 Task: Create a due date automation trigger when advanced on, on the wednesday after a card is due add fields with custom field "Resume" set to a date between 1 and 7 working days from now at 11:00 AM.
Action: Mouse moved to (955, 233)
Screenshot: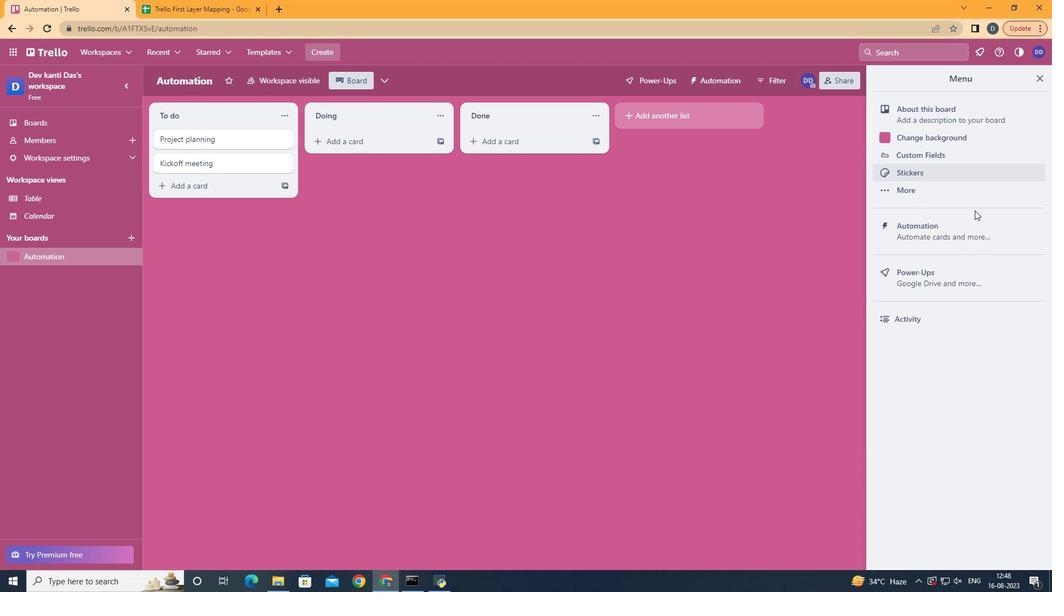 
Action: Mouse pressed left at (955, 233)
Screenshot: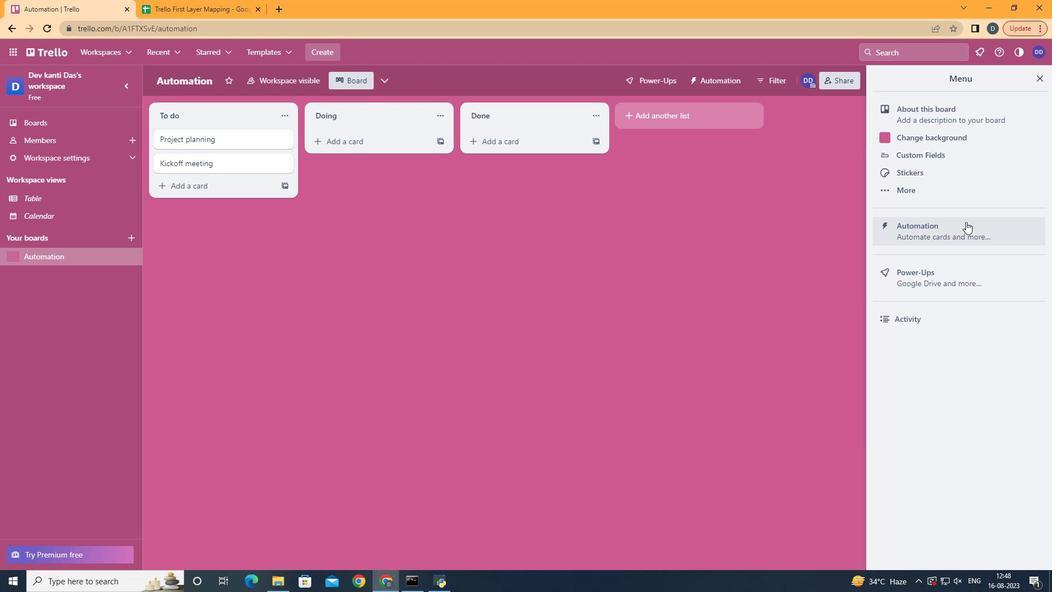 
Action: Mouse moved to (891, 309)
Screenshot: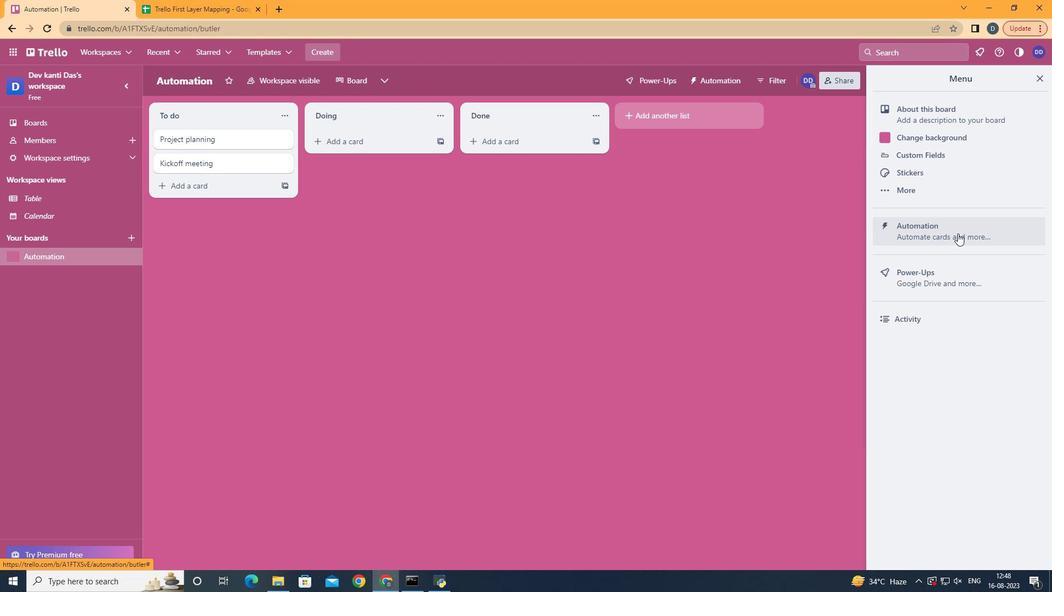 
Action: Mouse pressed left at (891, 309)
Screenshot: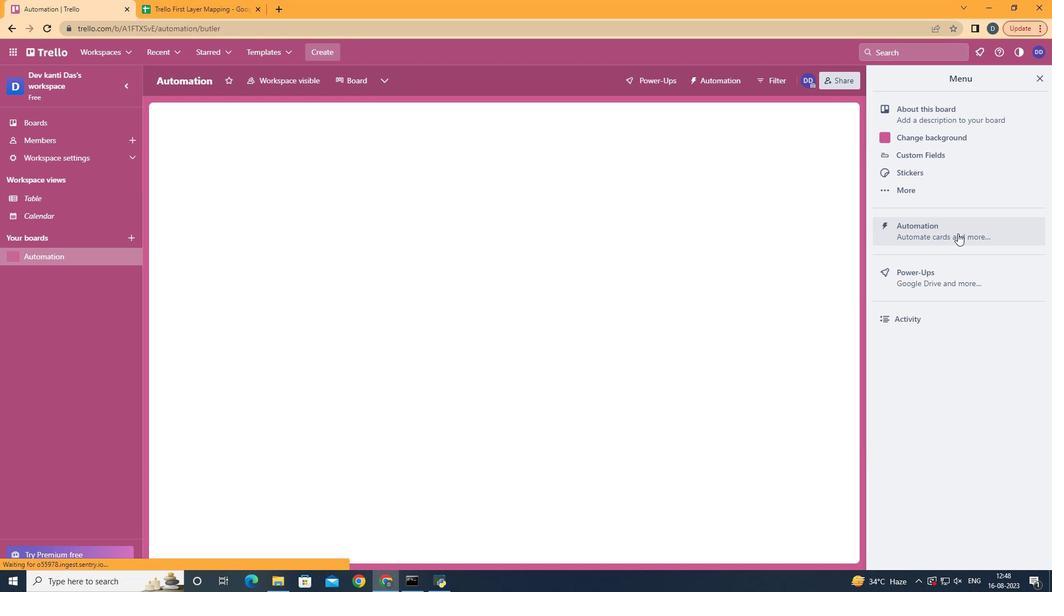 
Action: Mouse moved to (241, 306)
Screenshot: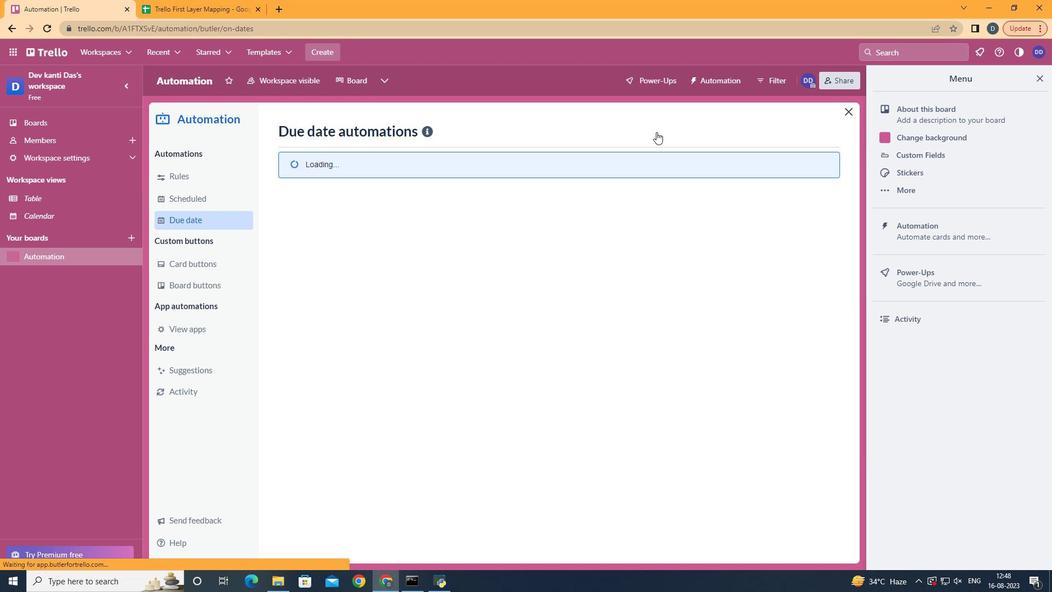 
Action: Mouse pressed left at (241, 306)
Screenshot: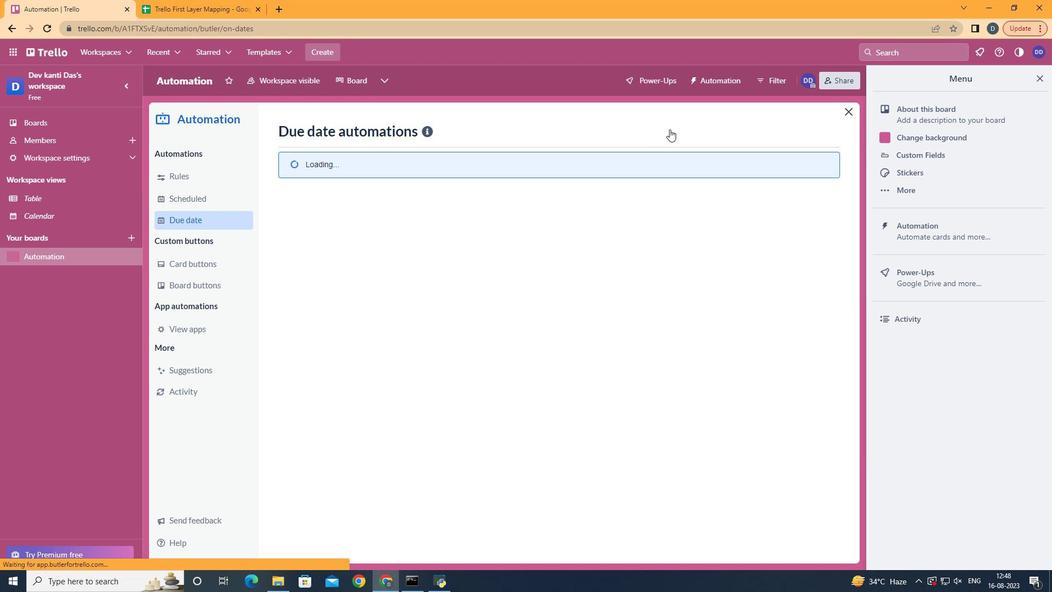 
Action: Mouse moved to (723, 259)
Screenshot: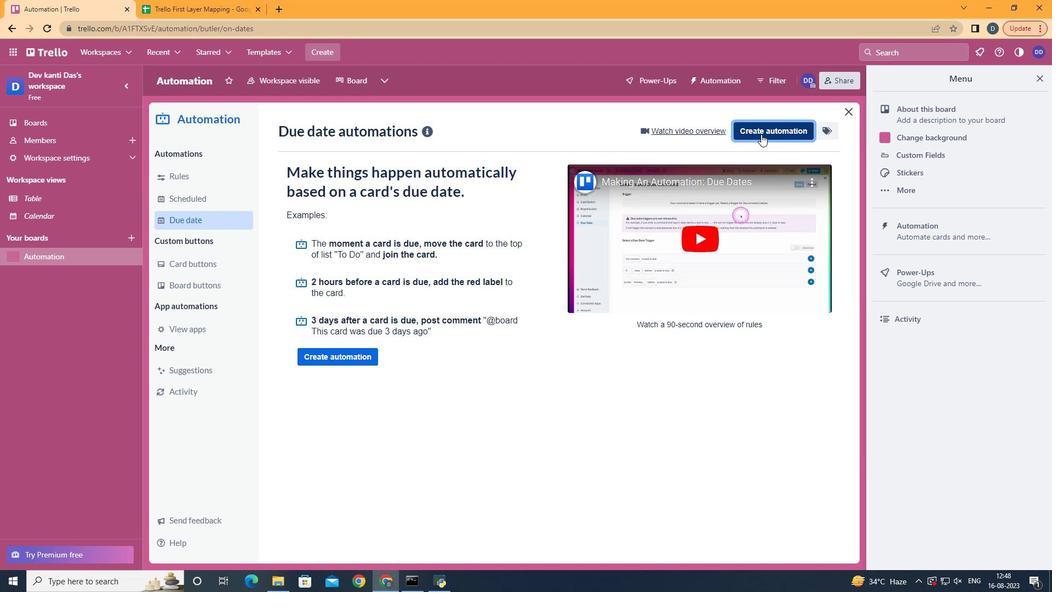 
Action: Mouse pressed left at (723, 259)
Screenshot: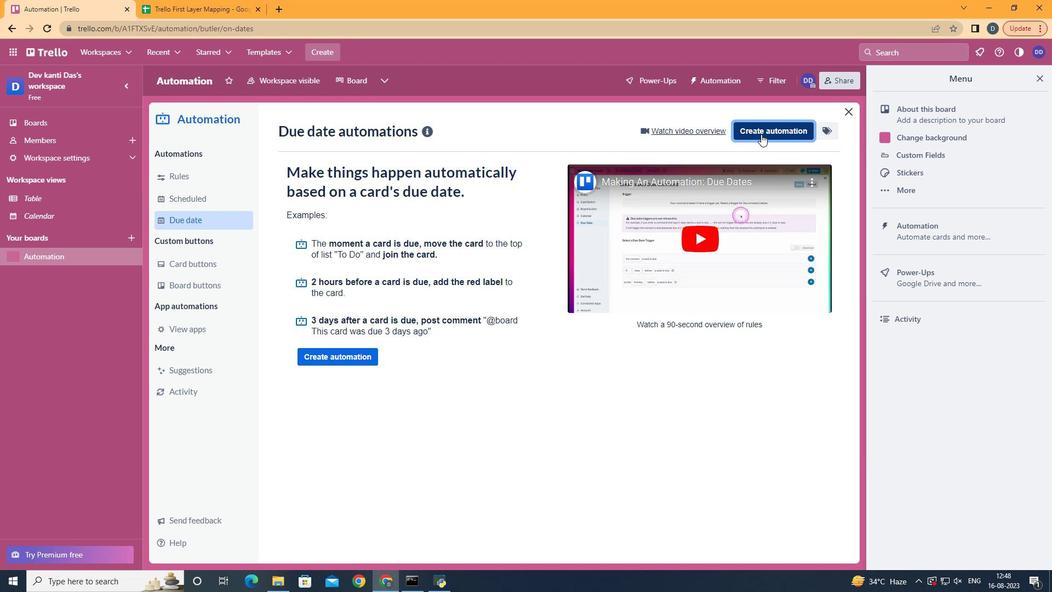 
Action: Mouse moved to (551, 311)
Screenshot: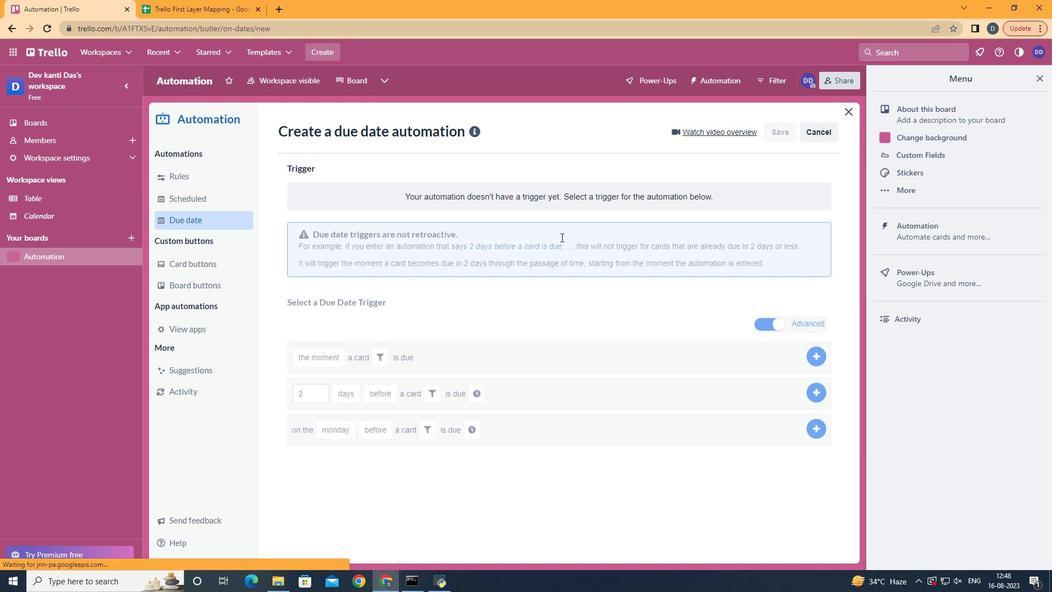 
Action: Mouse pressed left at (551, 311)
Screenshot: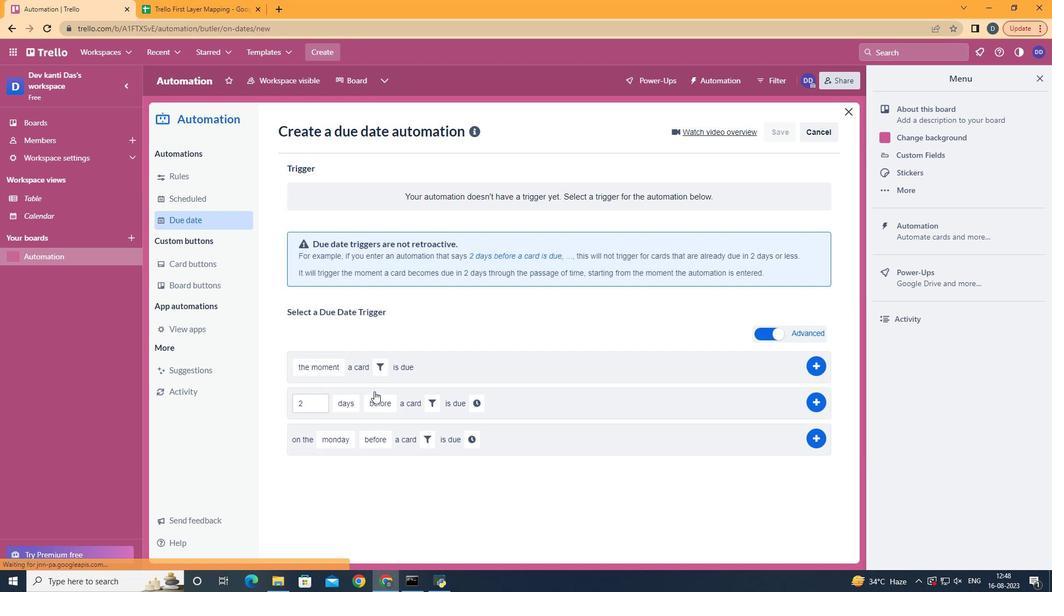 
Action: Mouse moved to (383, 359)
Screenshot: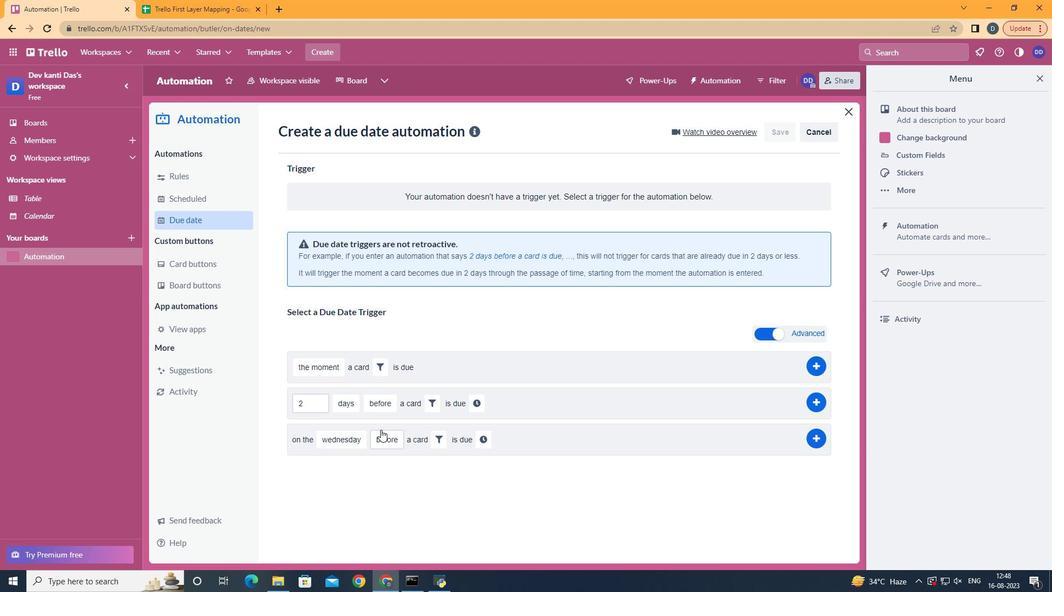 
Action: Mouse pressed left at (383, 359)
Screenshot: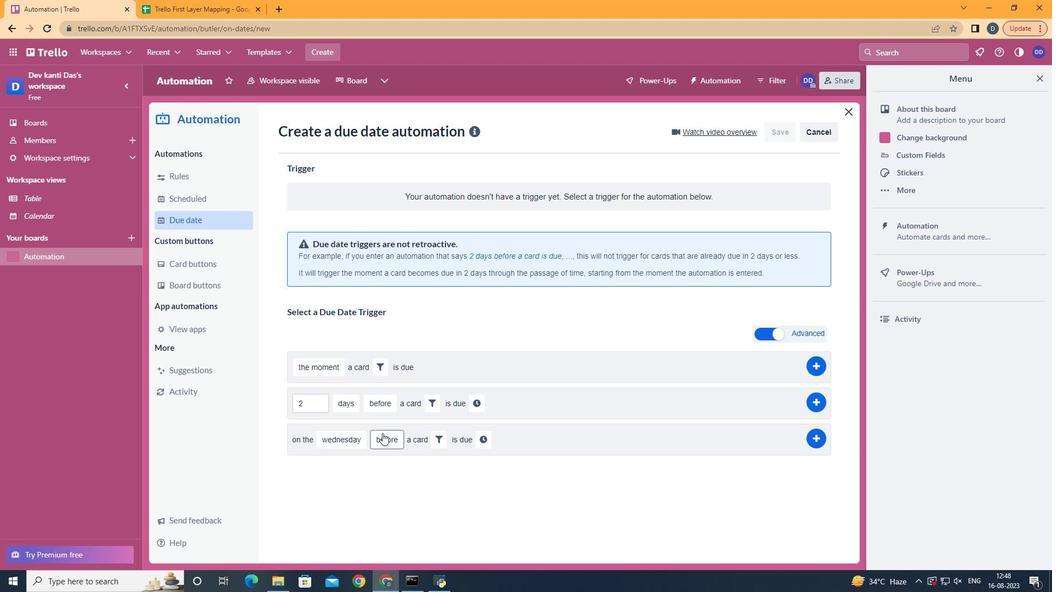 
Action: Mouse moved to (418, 431)
Screenshot: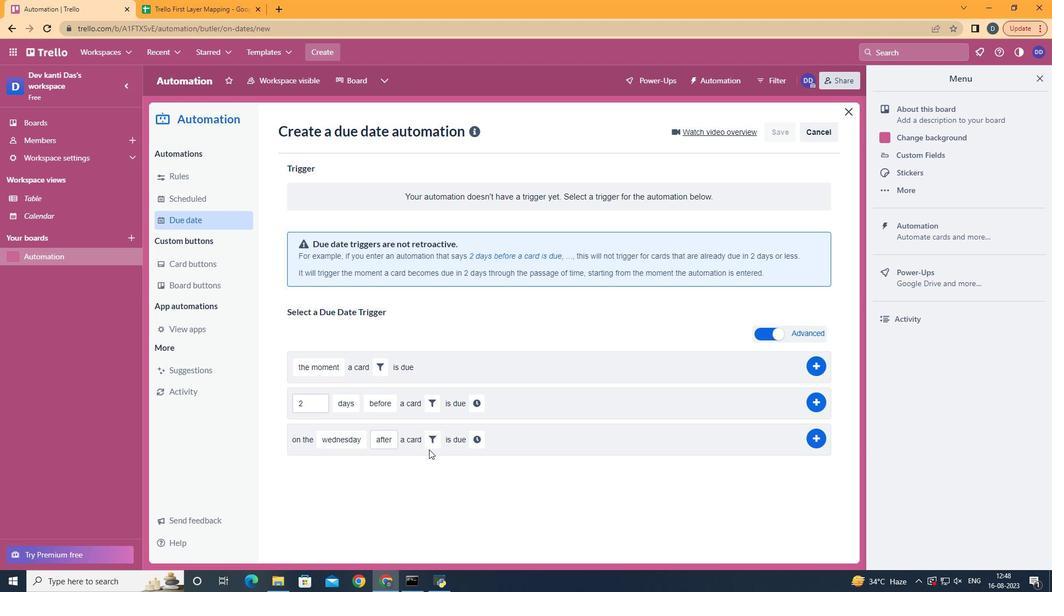 
Action: Mouse pressed left at (418, 431)
Screenshot: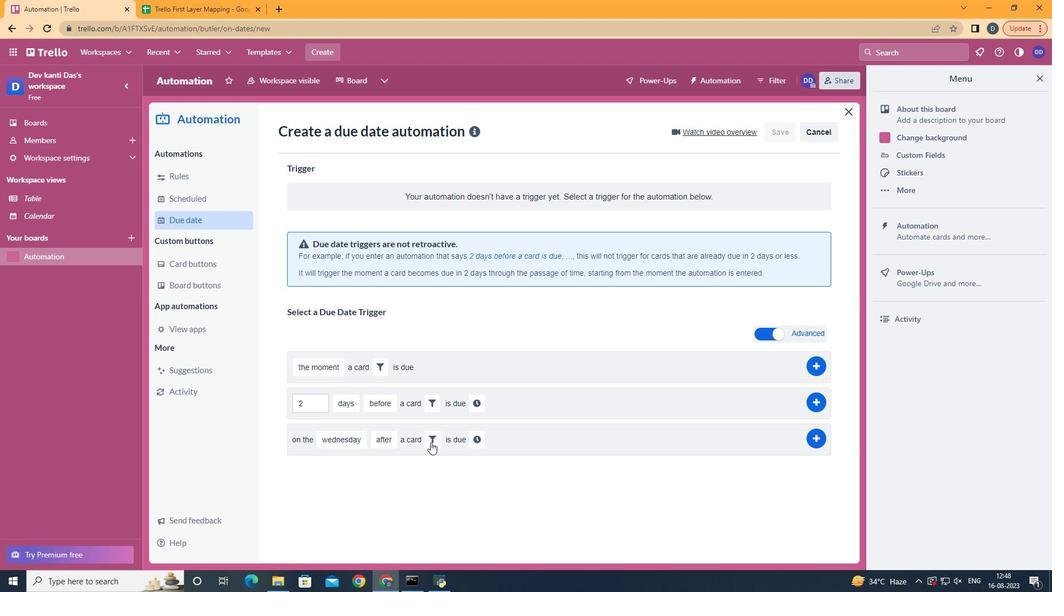 
Action: Mouse moved to (441, 412)
Screenshot: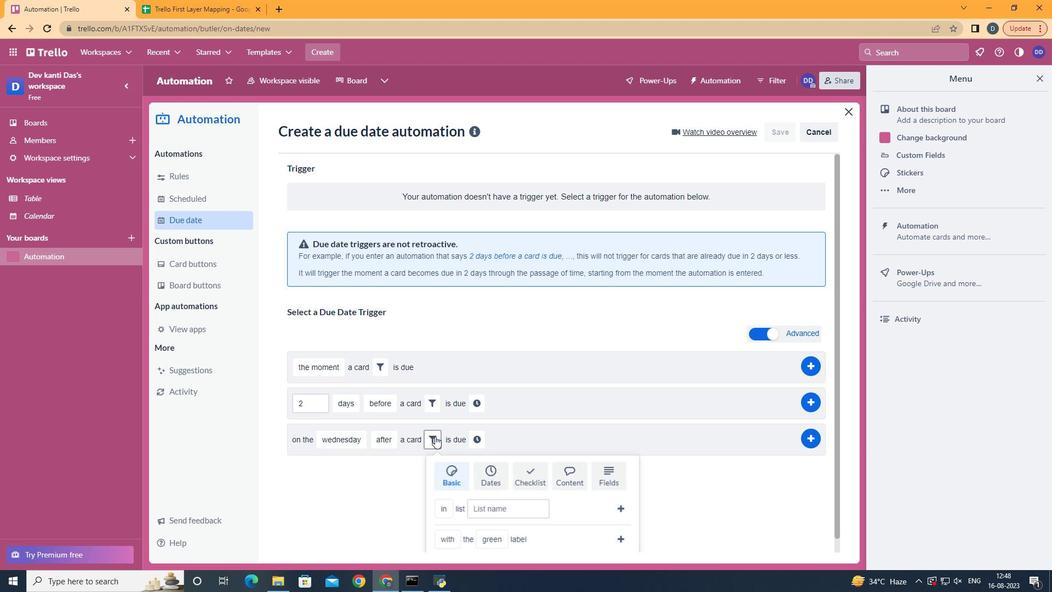 
Action: Mouse pressed left at (441, 412)
Screenshot: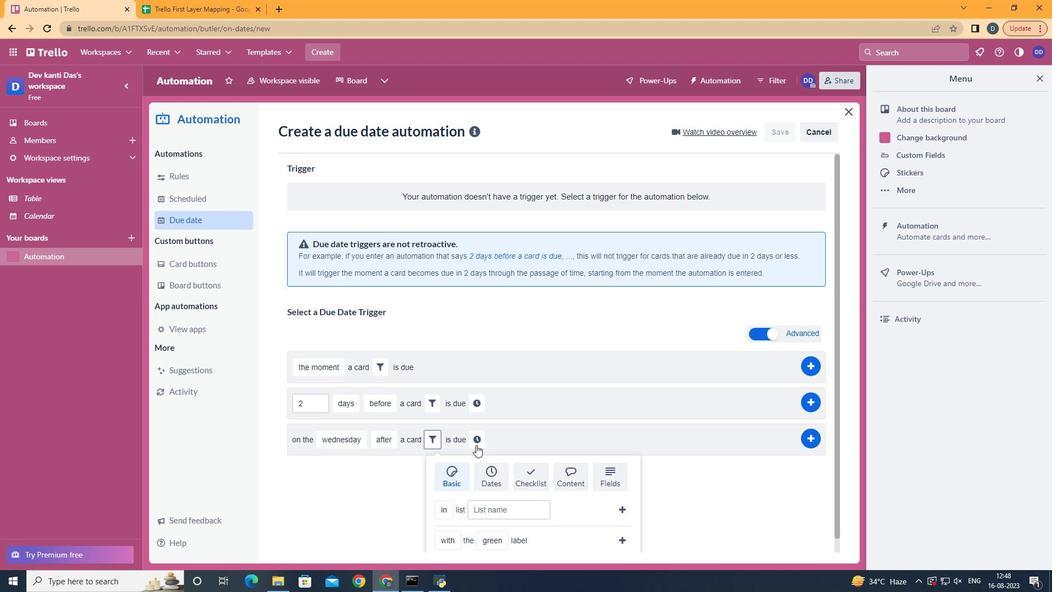 
Action: Mouse moved to (590, 429)
Screenshot: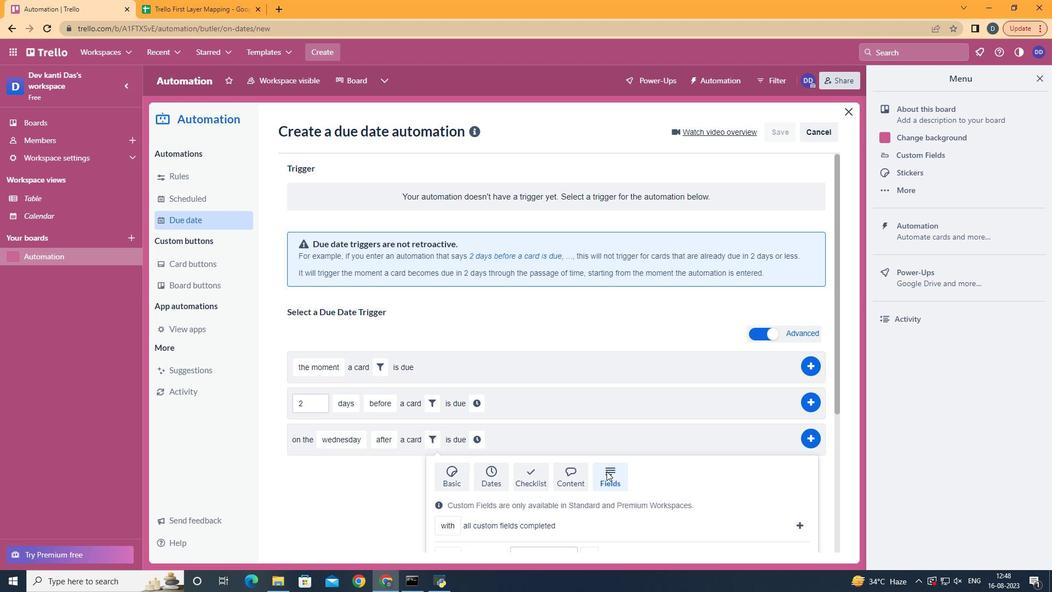 
Action: Mouse pressed left at (590, 429)
Screenshot: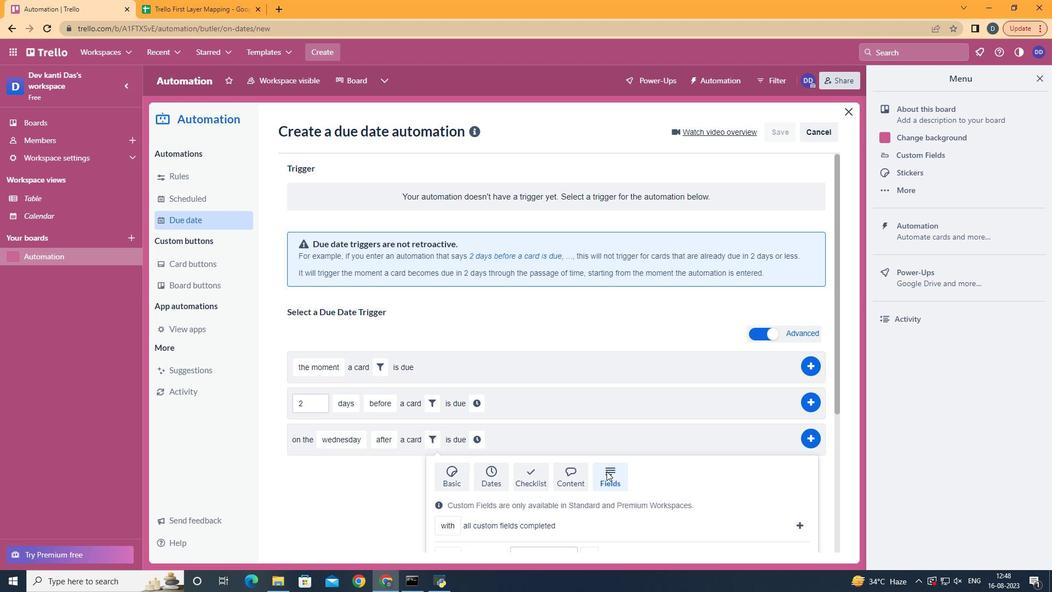 
Action: Mouse scrolled (590, 429) with delta (0, 0)
Screenshot: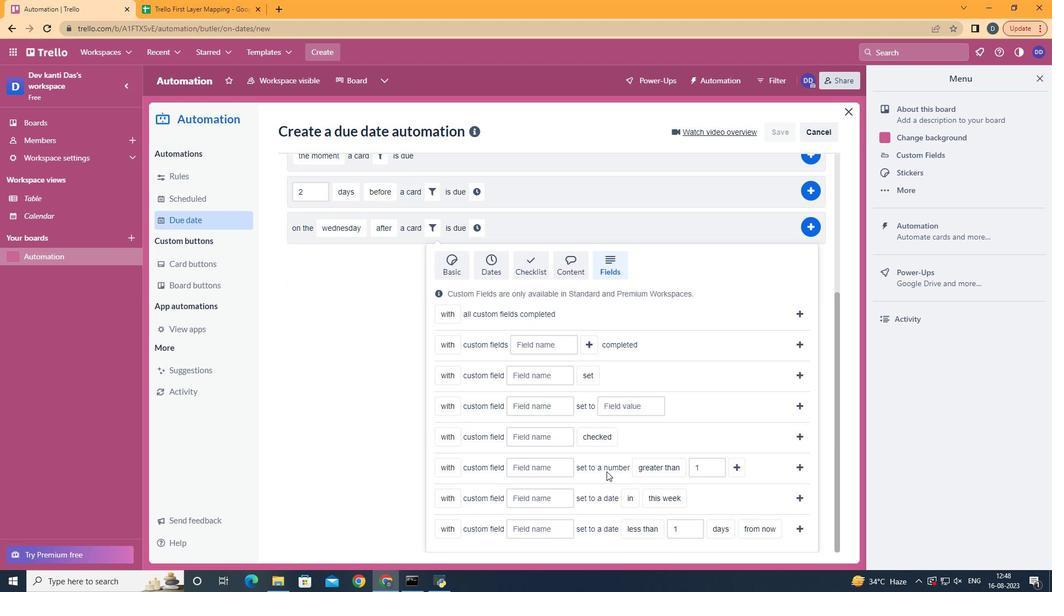 
Action: Mouse scrolled (590, 429) with delta (0, 0)
Screenshot: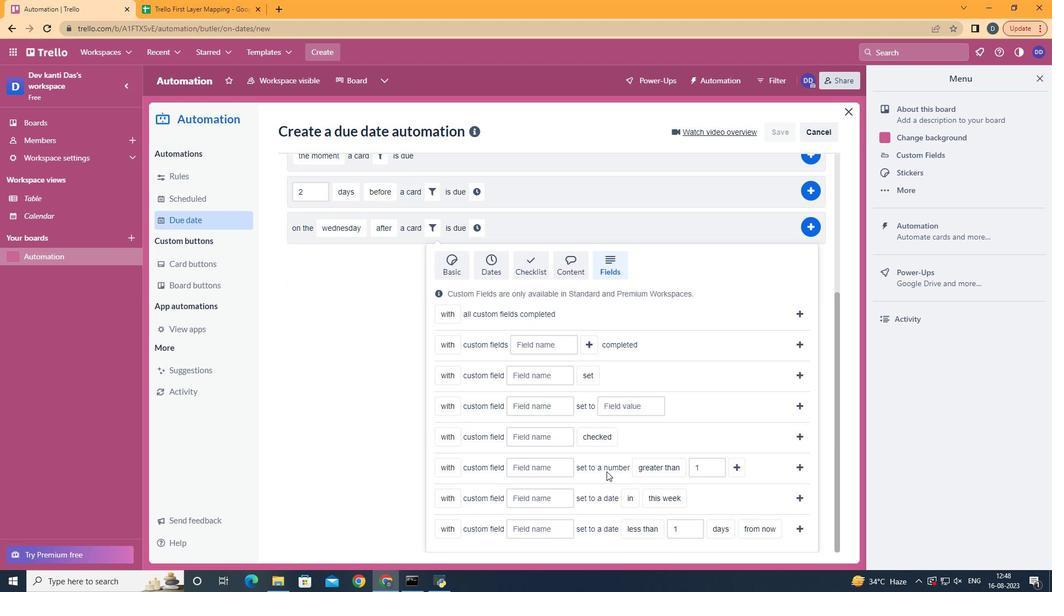 
Action: Mouse scrolled (590, 429) with delta (0, 0)
Screenshot: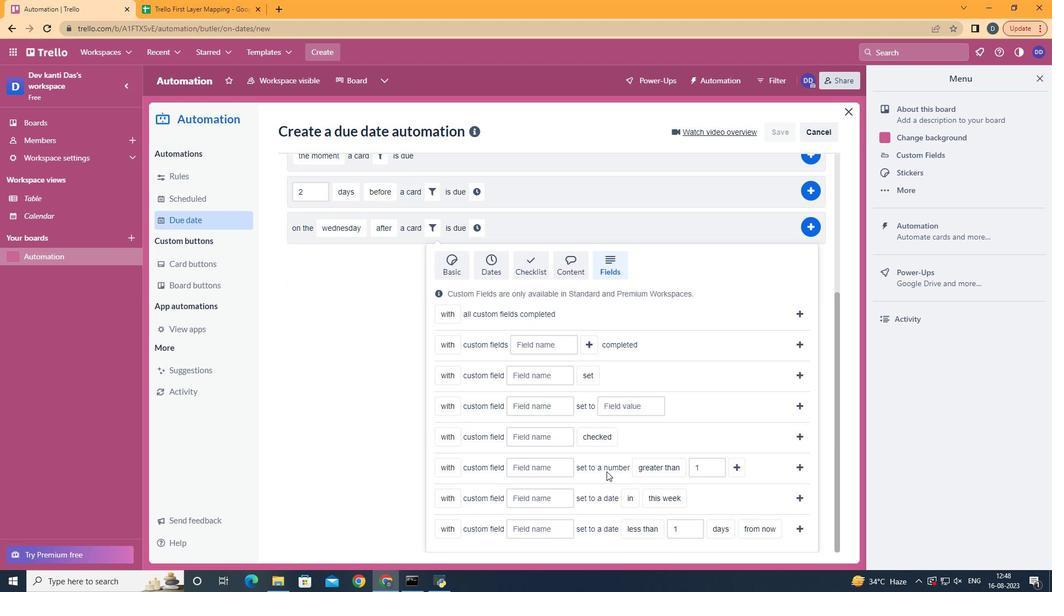 
Action: Mouse scrolled (590, 429) with delta (0, 0)
Screenshot: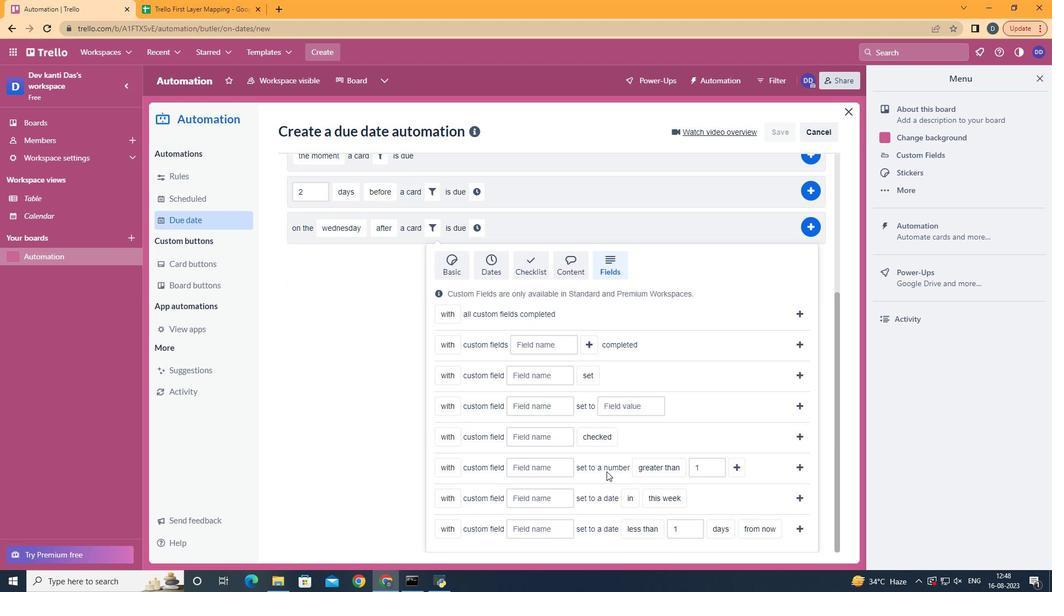 
Action: Mouse scrolled (590, 429) with delta (0, 0)
Screenshot: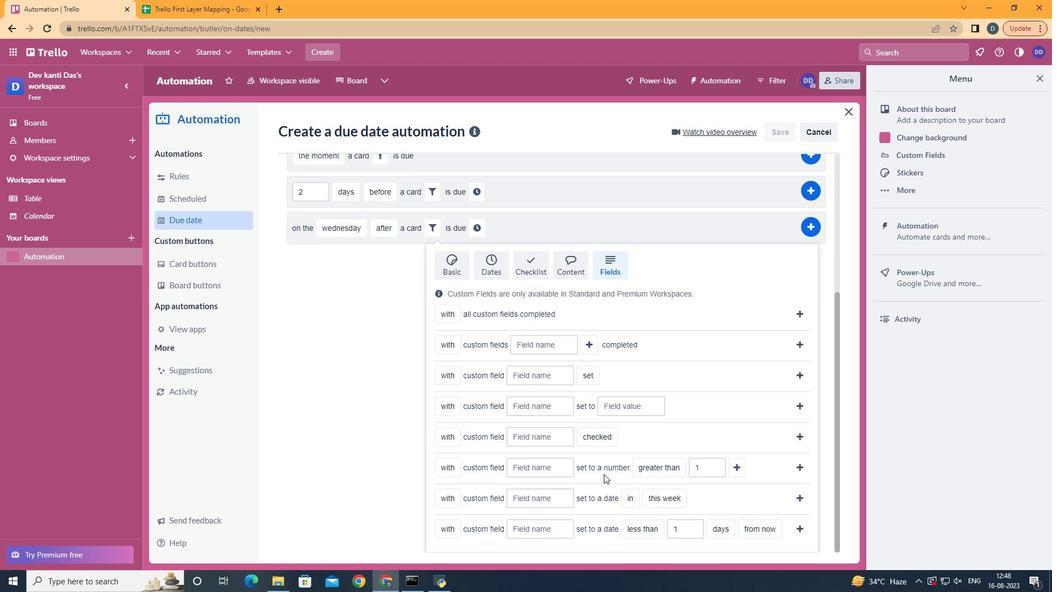 
Action: Mouse scrolled (590, 429) with delta (0, 0)
Screenshot: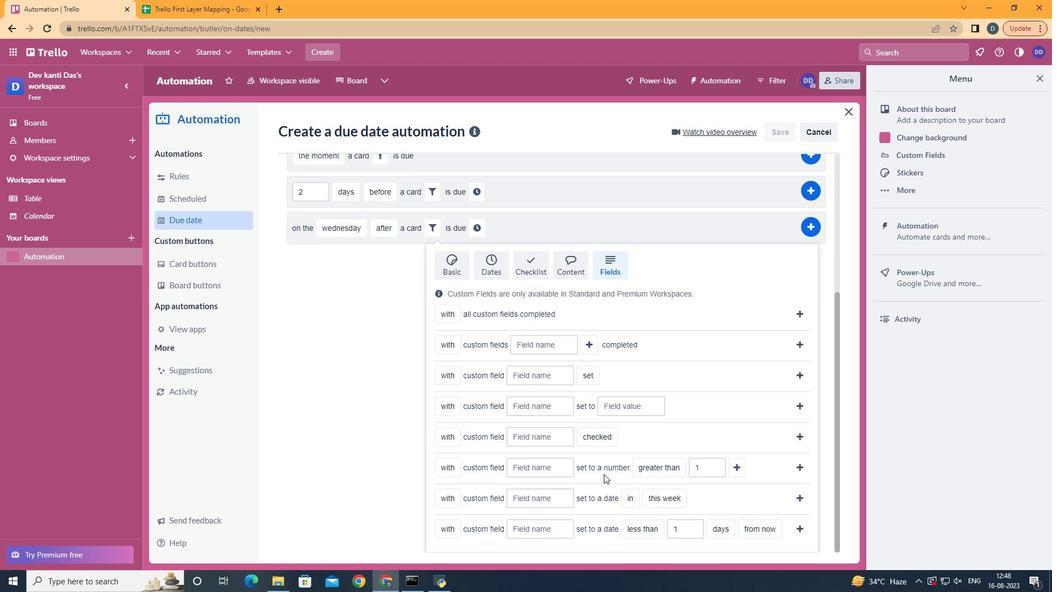 
Action: Mouse moved to (555, 457)
Screenshot: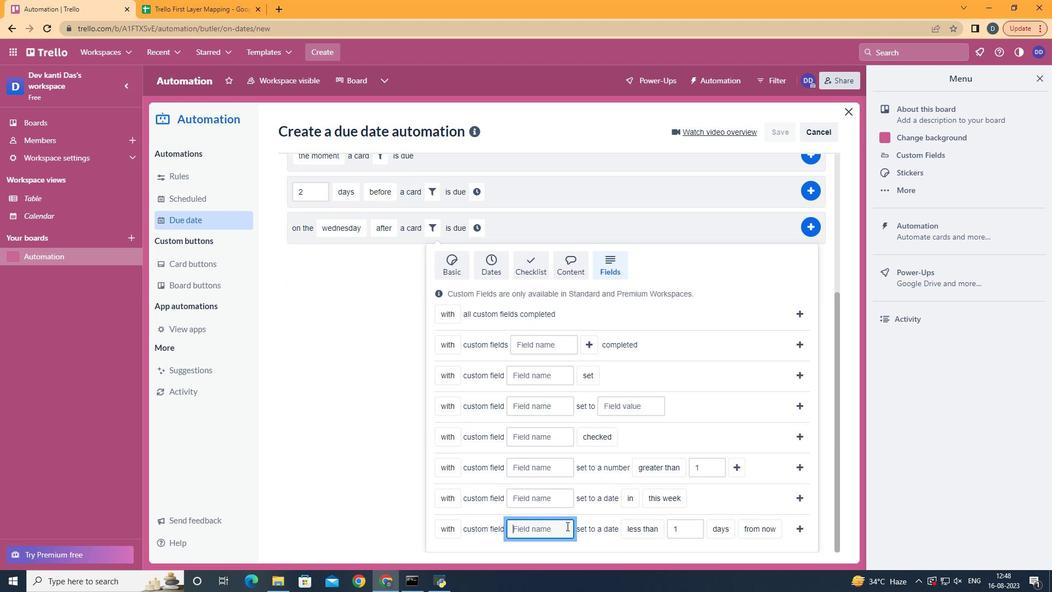 
Action: Mouse pressed left at (555, 457)
Screenshot: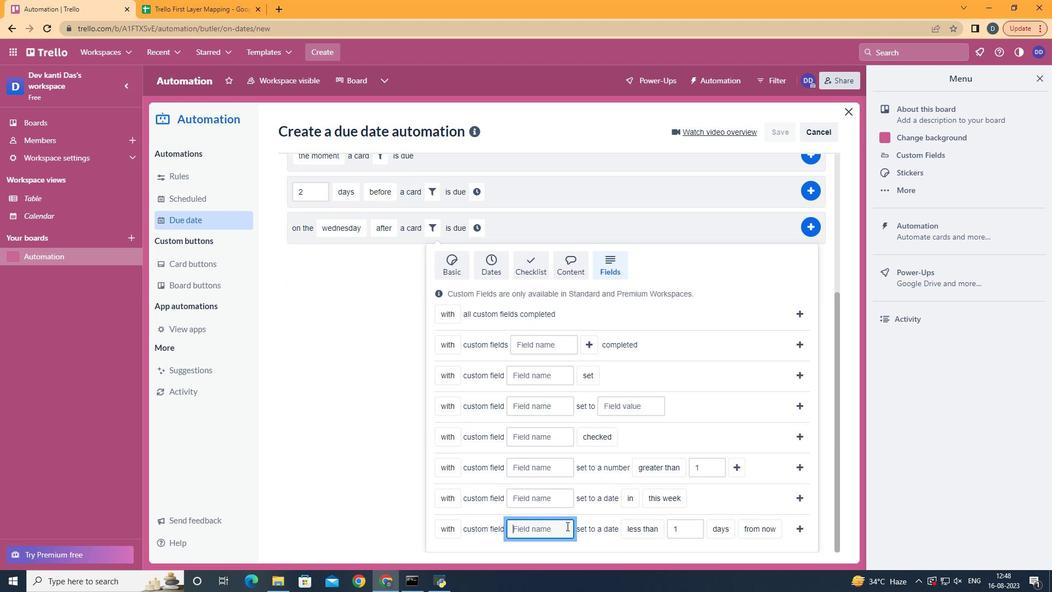 
Action: Mouse moved to (555, 457)
Screenshot: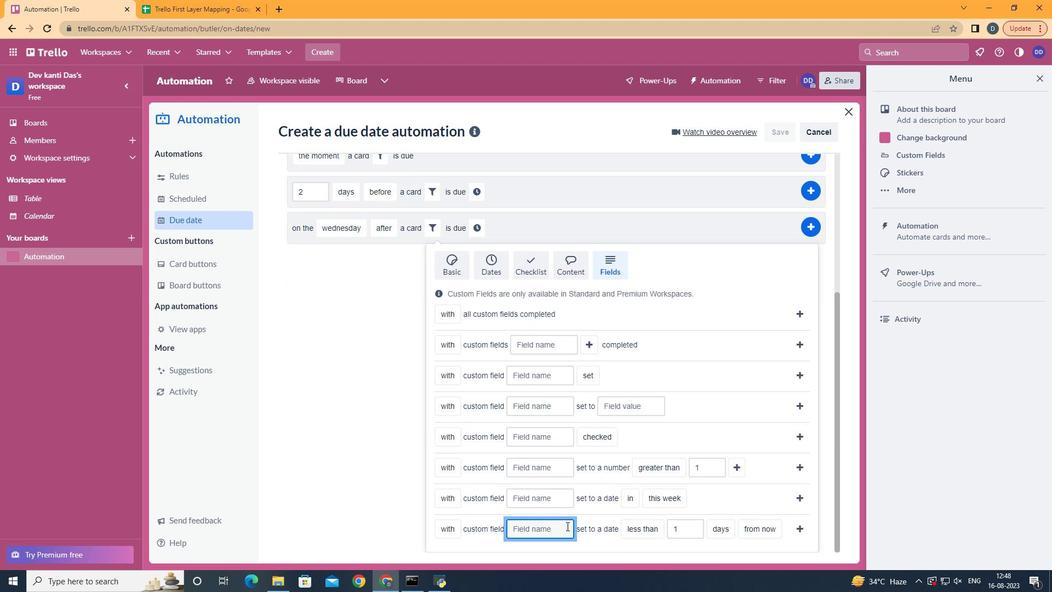 
Action: Key pressed <Key.shift><Key.shift>Resume
Screenshot: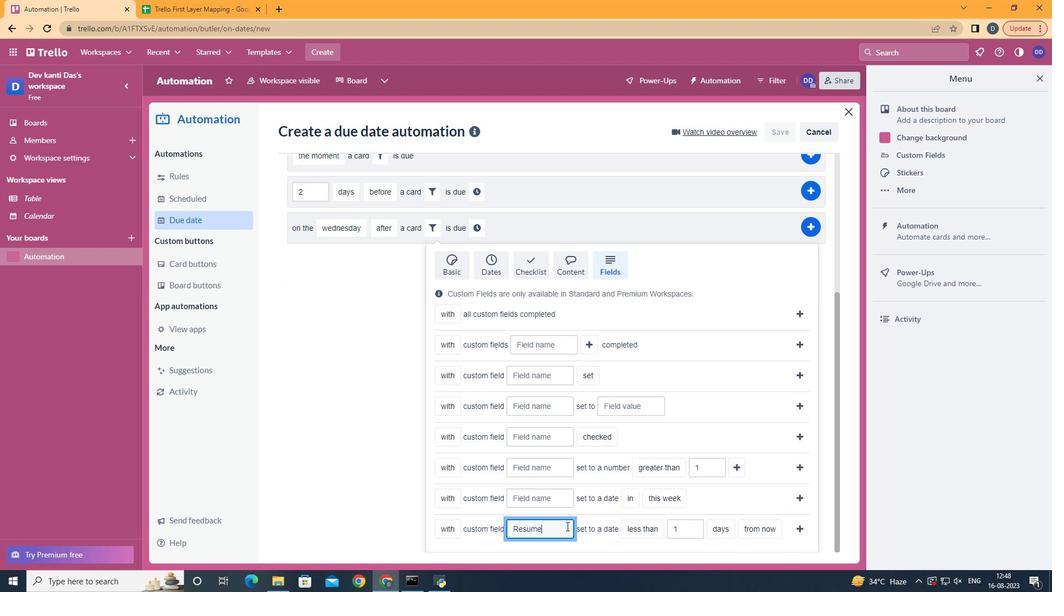 
Action: Mouse moved to (628, 450)
Screenshot: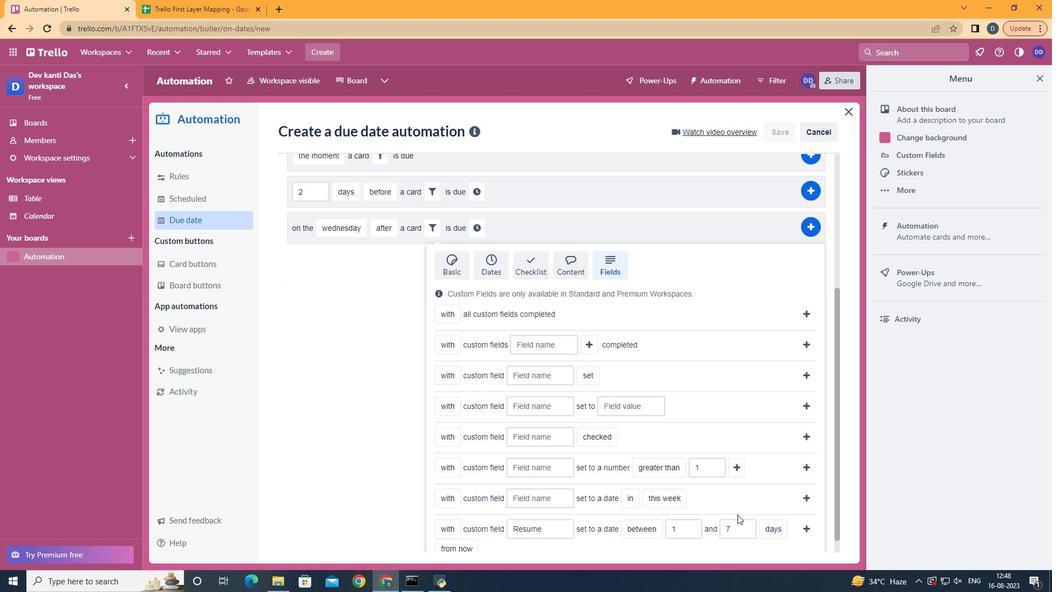 
Action: Mouse pressed left at (628, 450)
Screenshot: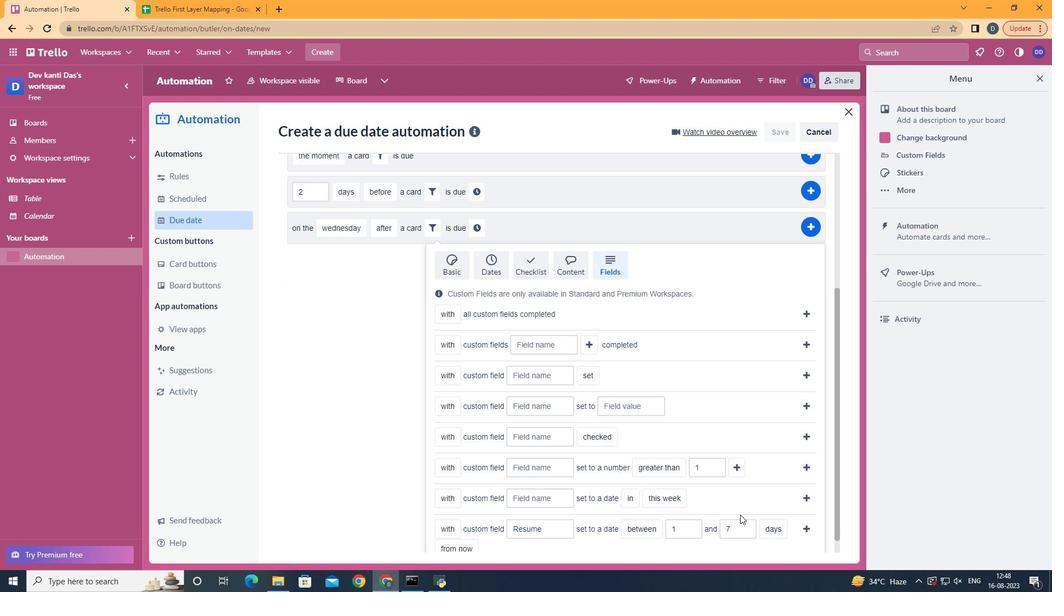 
Action: Mouse moved to (706, 451)
Screenshot: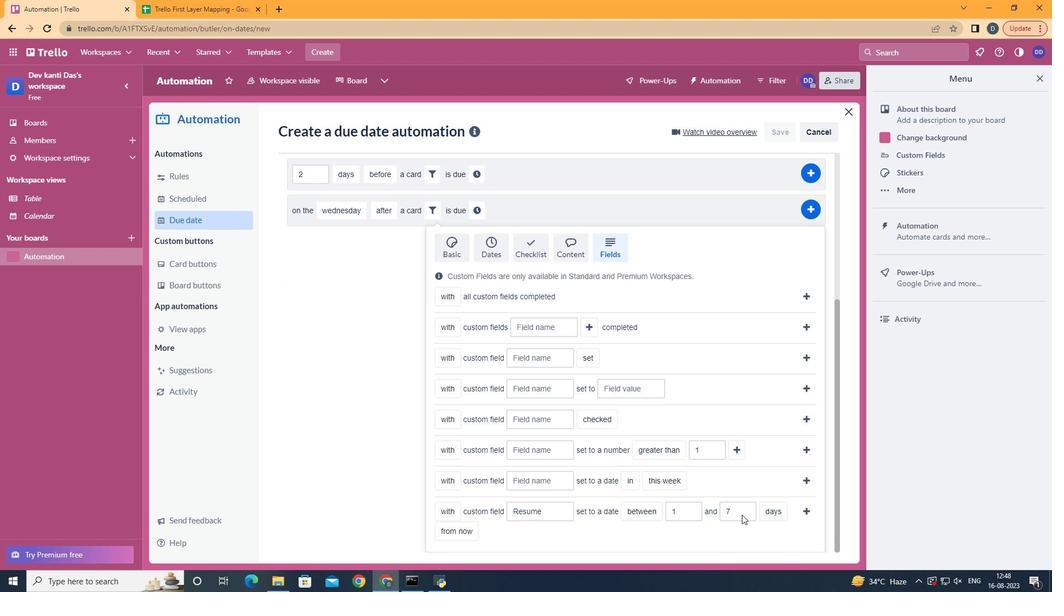 
Action: Mouse scrolled (706, 451) with delta (0, 0)
Screenshot: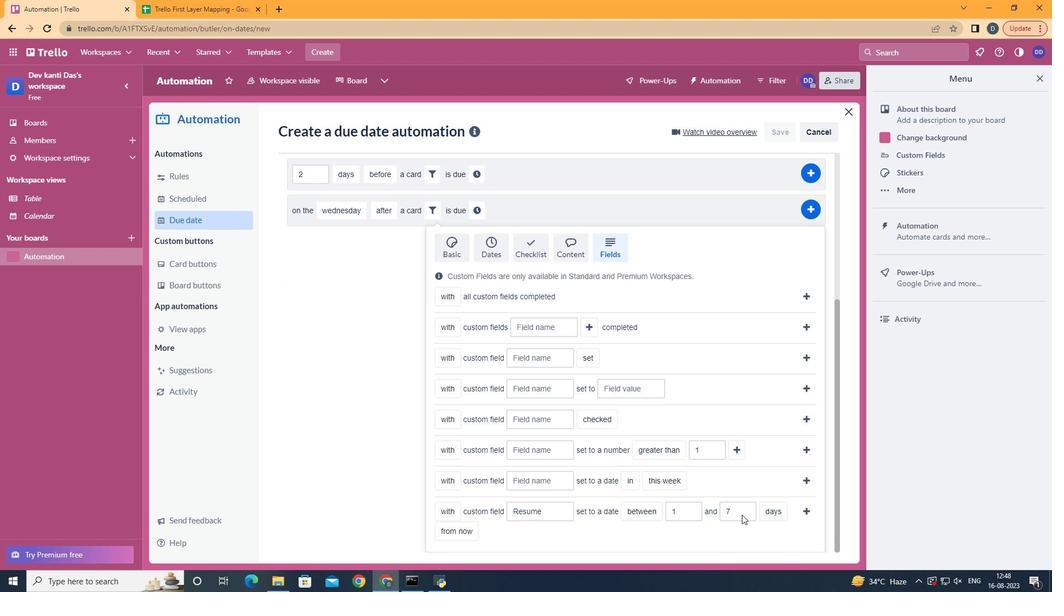 
Action: Mouse scrolled (706, 451) with delta (0, 0)
Screenshot: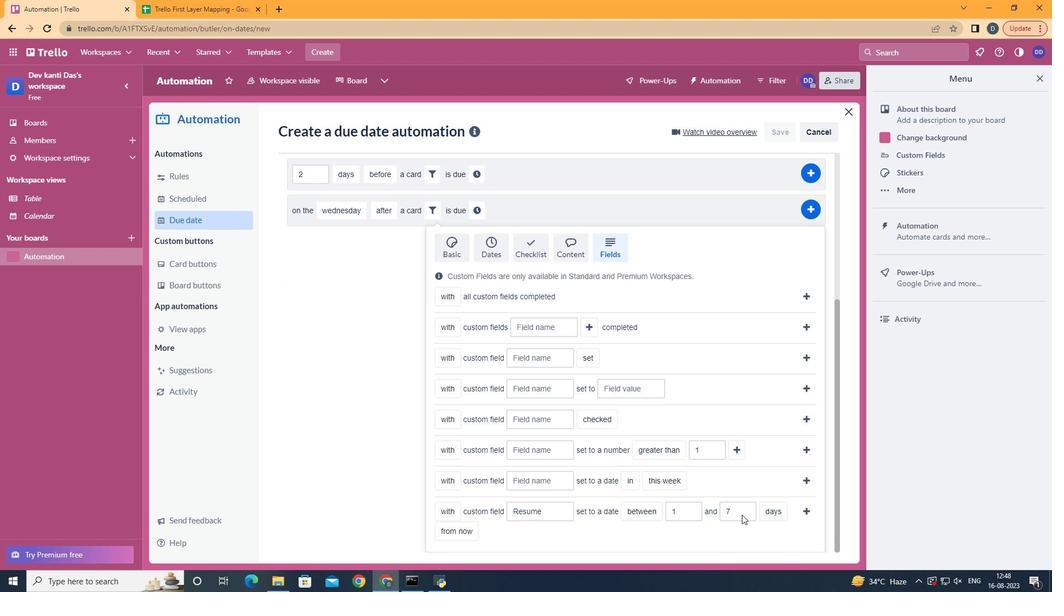 
Action: Mouse scrolled (706, 451) with delta (0, 0)
Screenshot: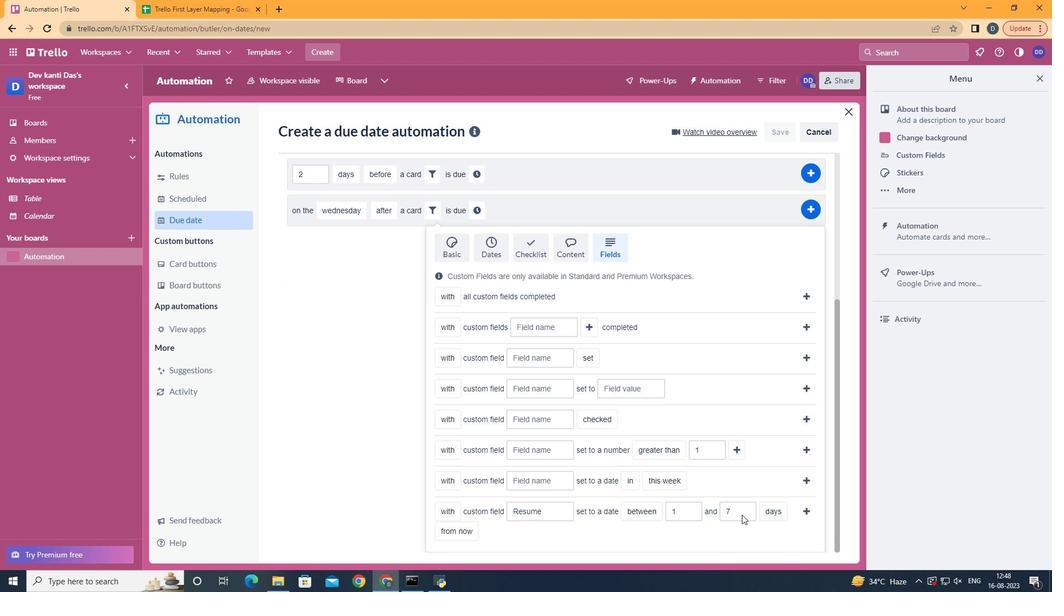 
Action: Mouse moved to (733, 440)
Screenshot: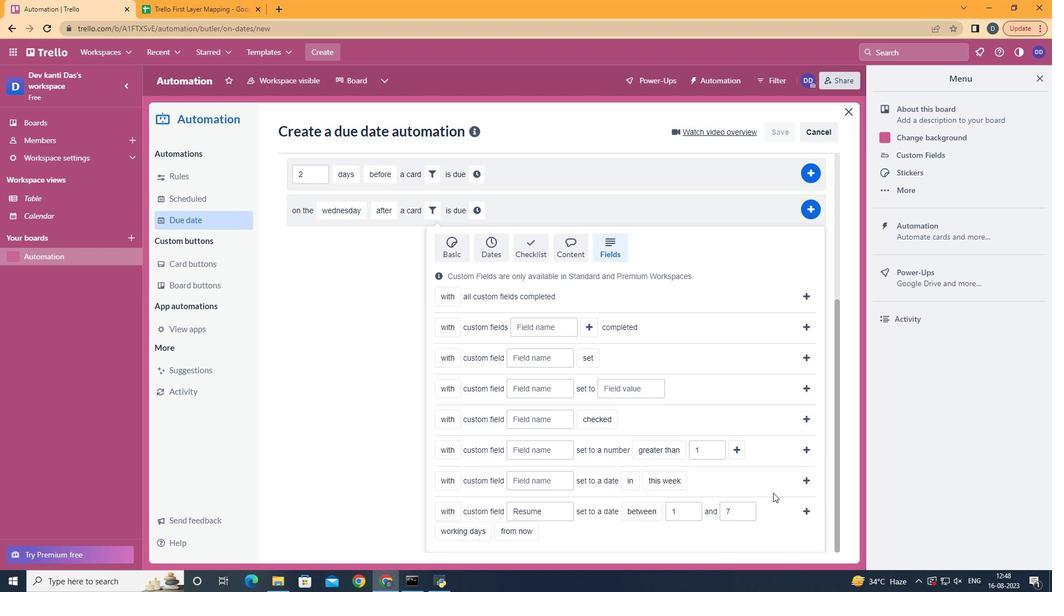
Action: Mouse pressed left at (733, 440)
Screenshot: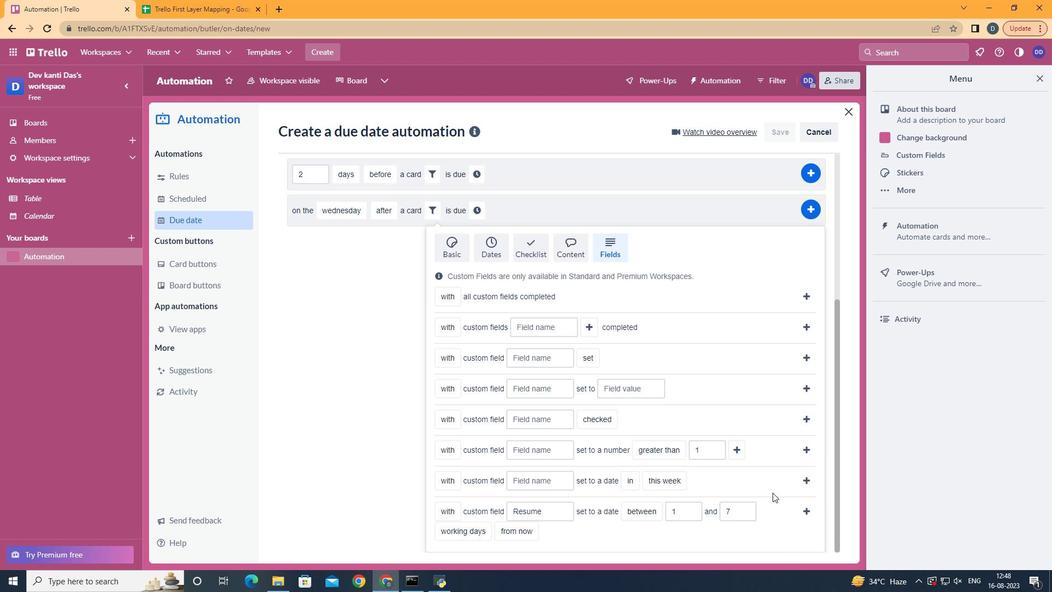 
Action: Mouse moved to (728, 438)
Screenshot: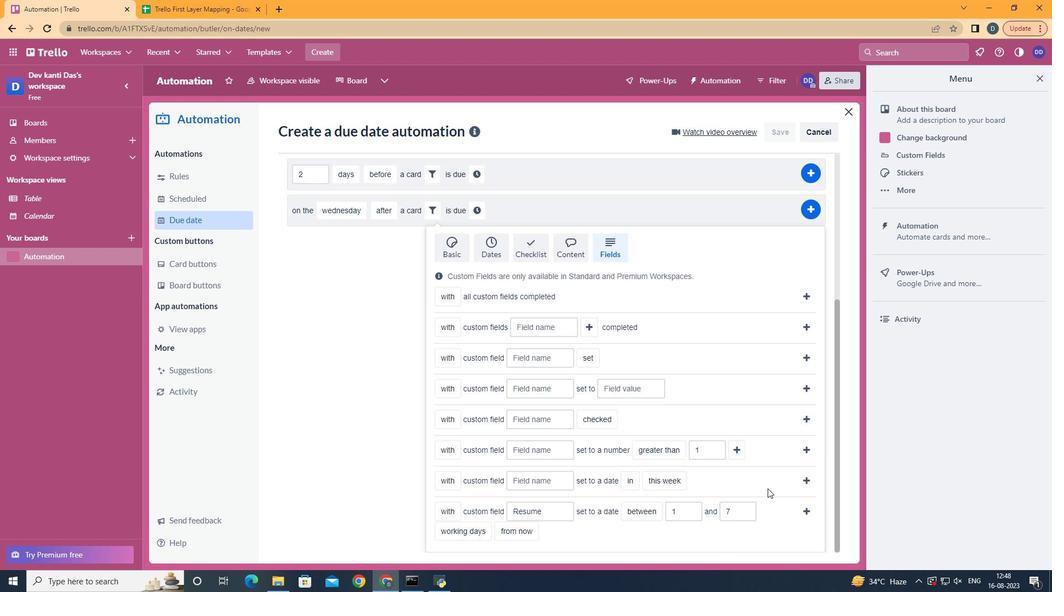 
Action: Mouse scrolled (728, 438) with delta (0, 0)
Screenshot: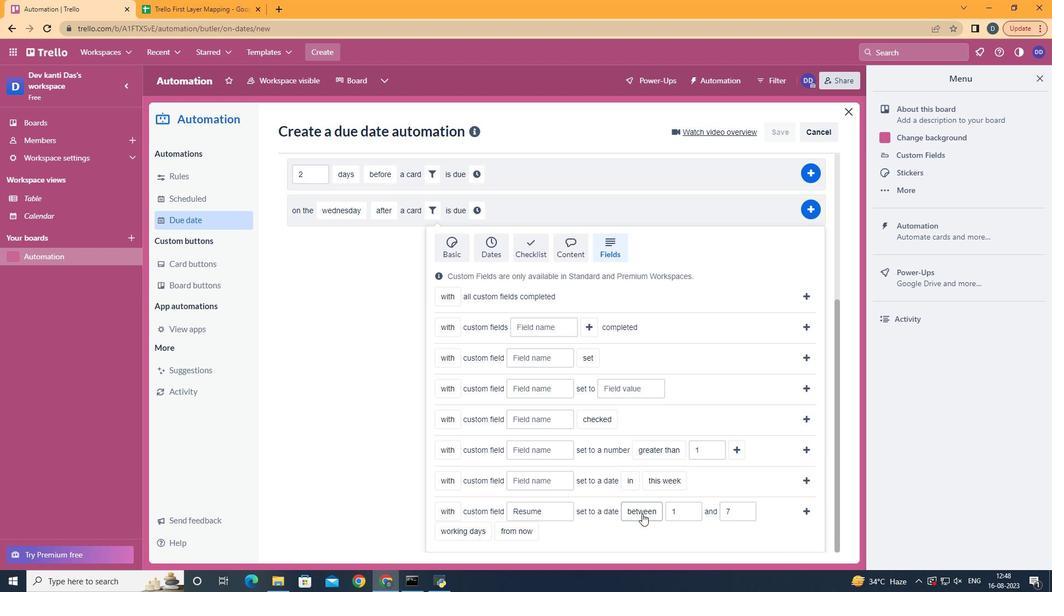 
Action: Mouse scrolled (728, 438) with delta (0, 0)
Screenshot: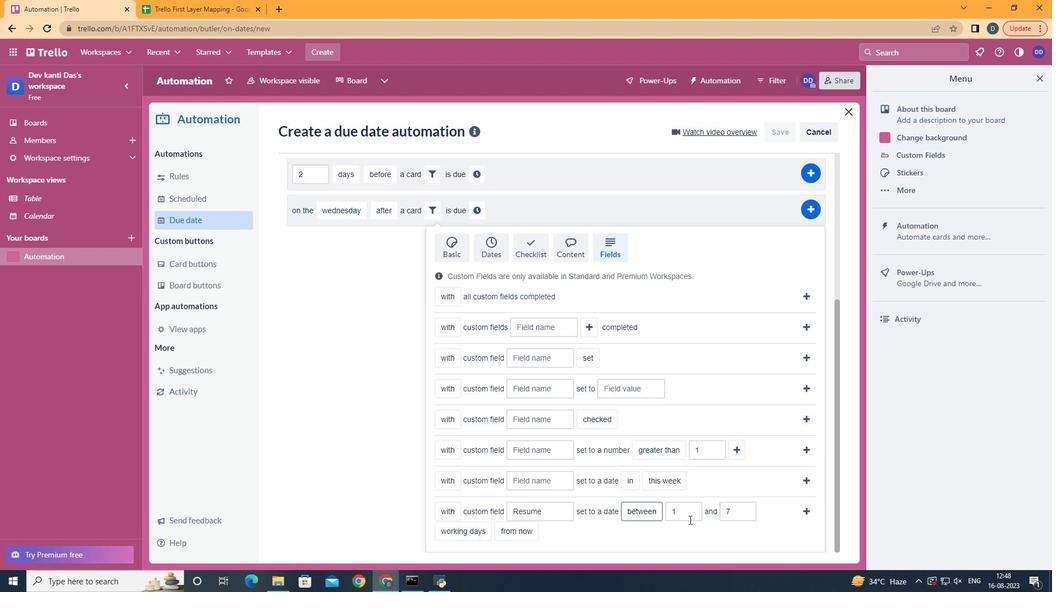 
Action: Mouse scrolled (728, 438) with delta (0, 0)
Screenshot: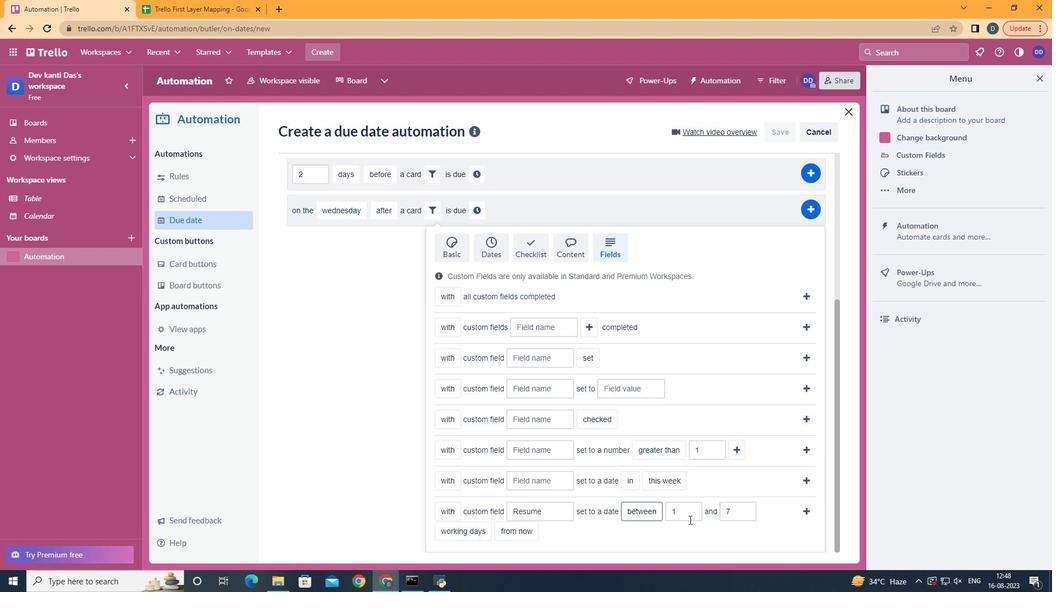 
Action: Mouse moved to (759, 450)
Screenshot: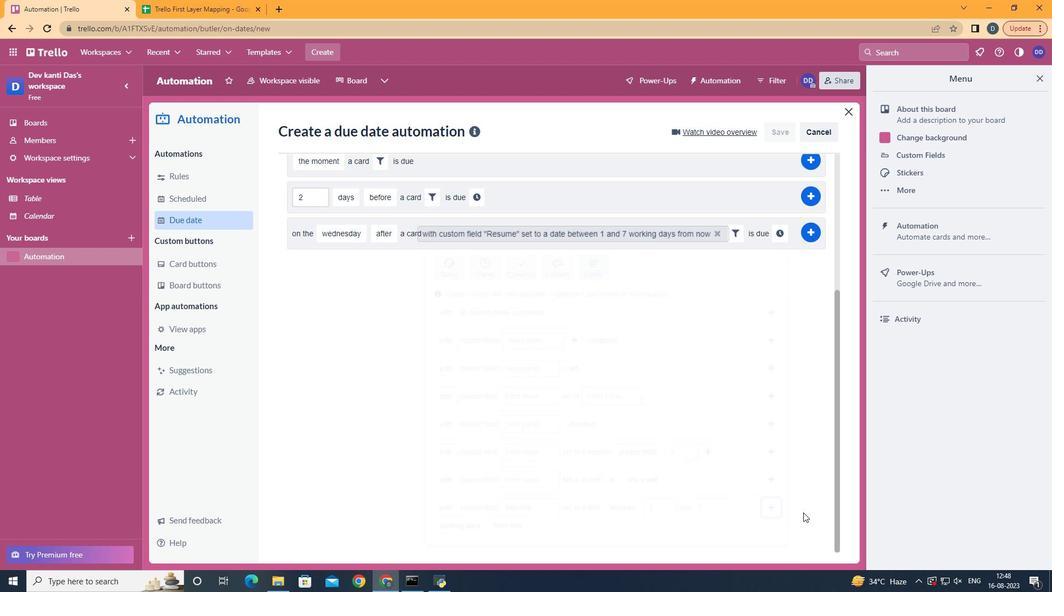 
Action: Mouse pressed left at (759, 450)
Screenshot: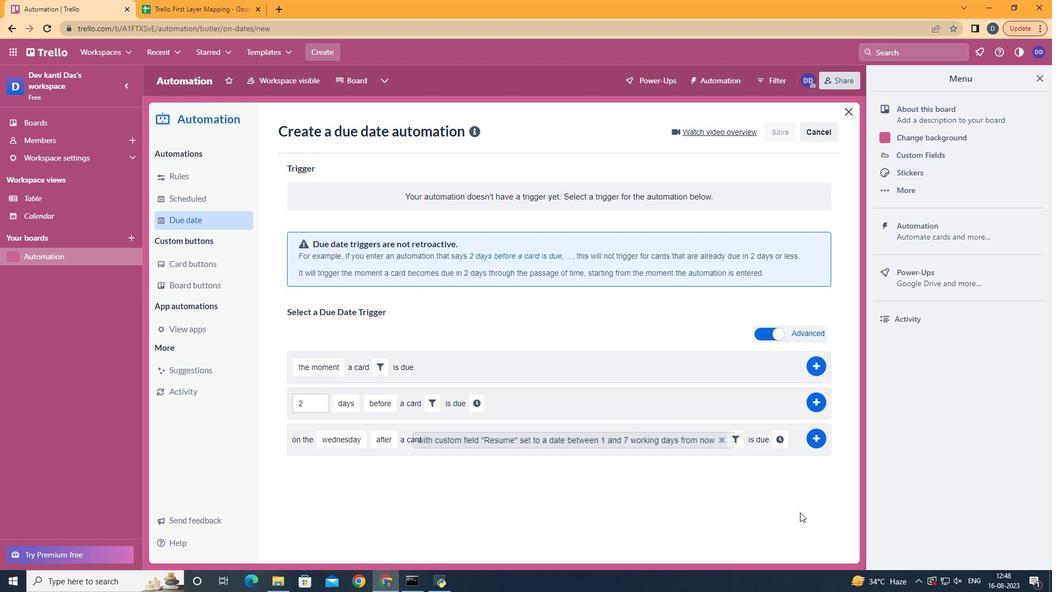 
Action: Mouse moved to (731, 414)
Screenshot: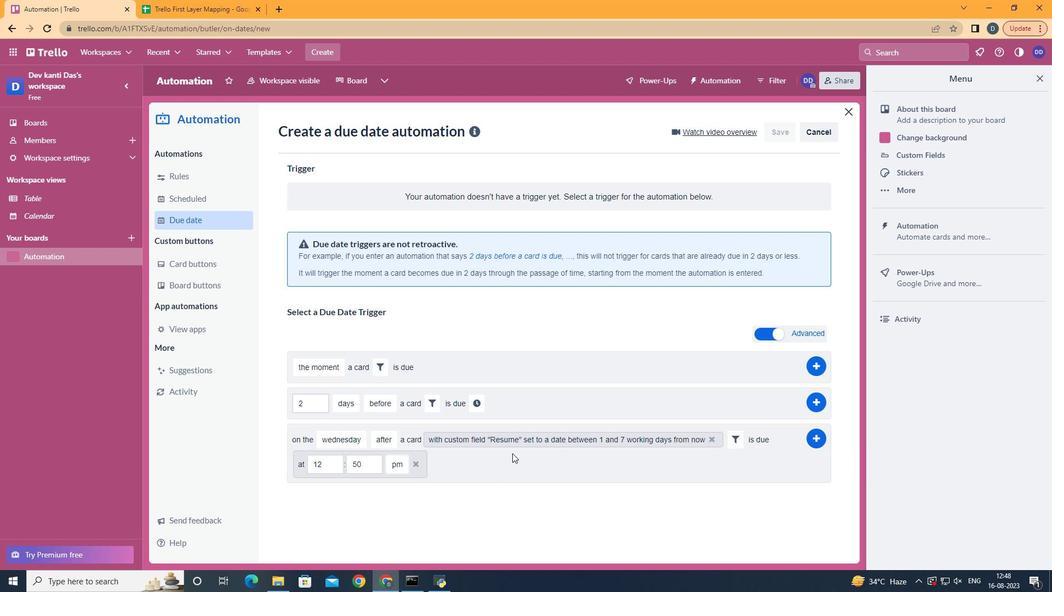 
Action: Mouse pressed left at (731, 414)
Screenshot: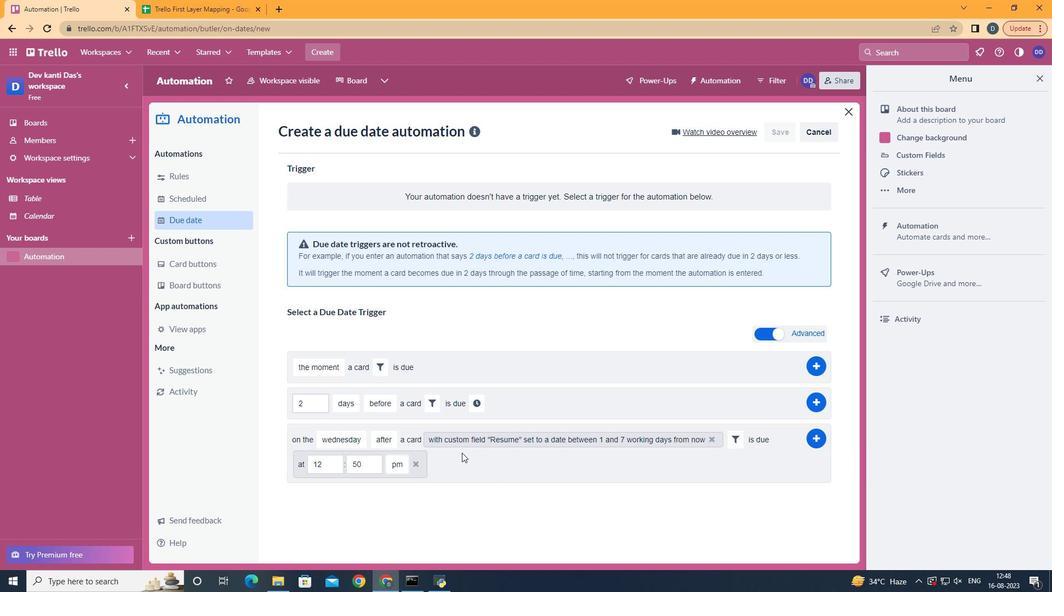 
Action: Mouse moved to (355, 427)
Screenshot: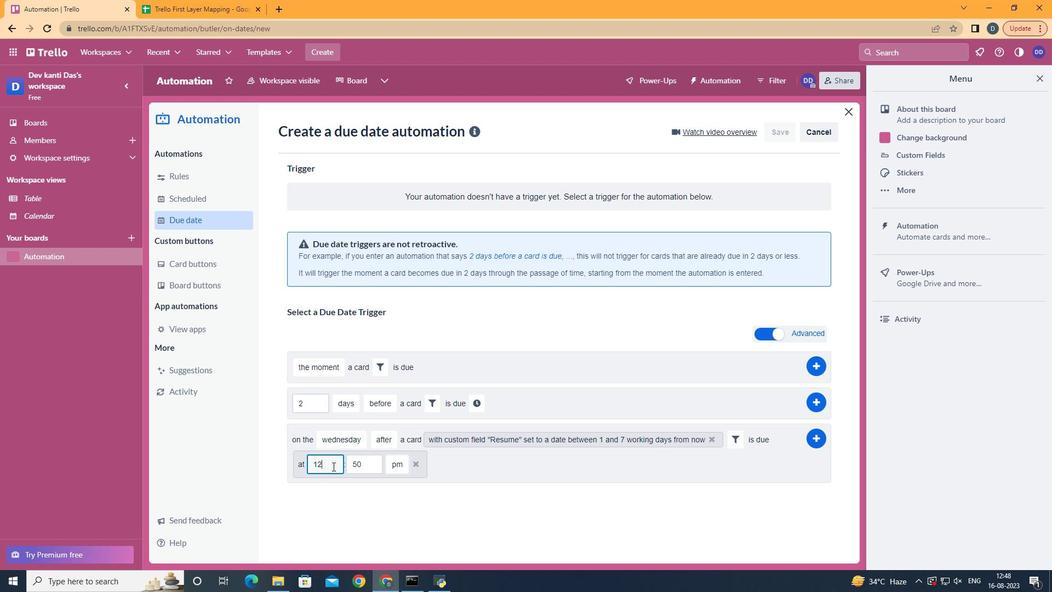 
Action: Mouse pressed left at (355, 427)
Screenshot: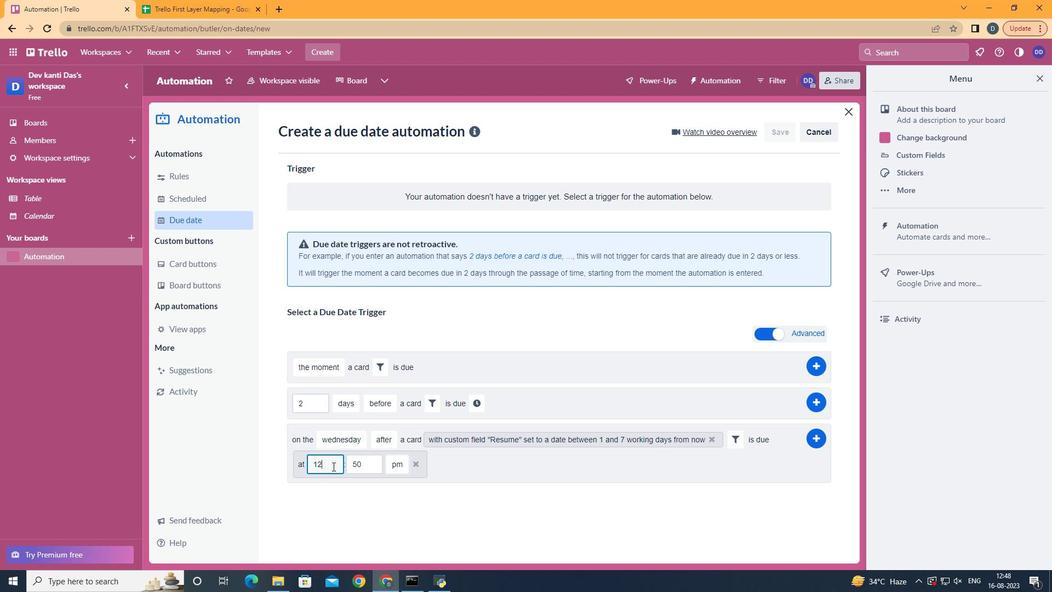 
Action: Key pressed <Key.backspace>1
Screenshot: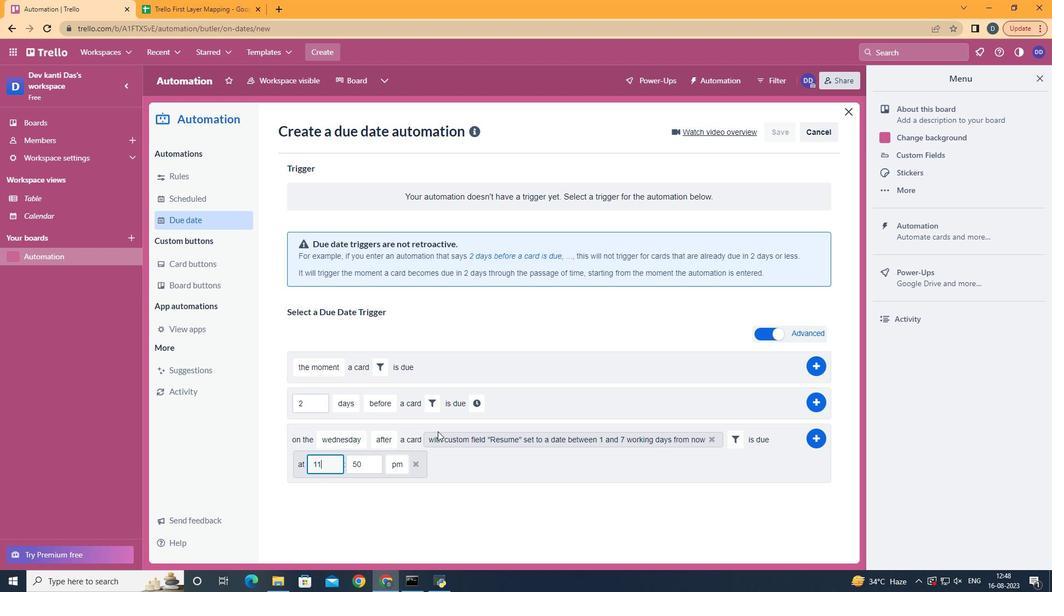 
Action: Mouse moved to (388, 429)
Screenshot: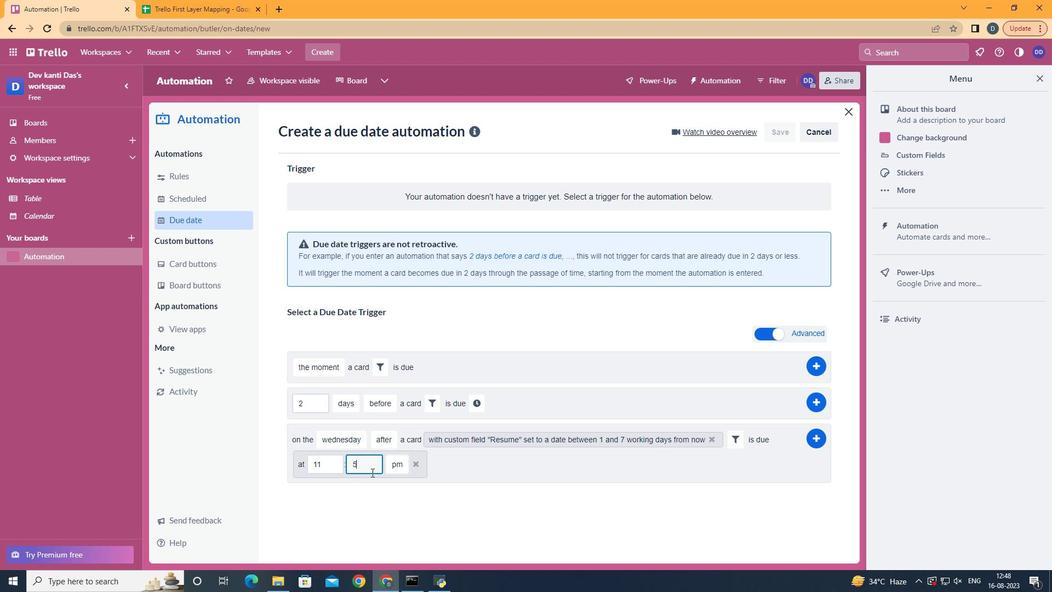 
Action: Mouse pressed left at (388, 429)
Screenshot: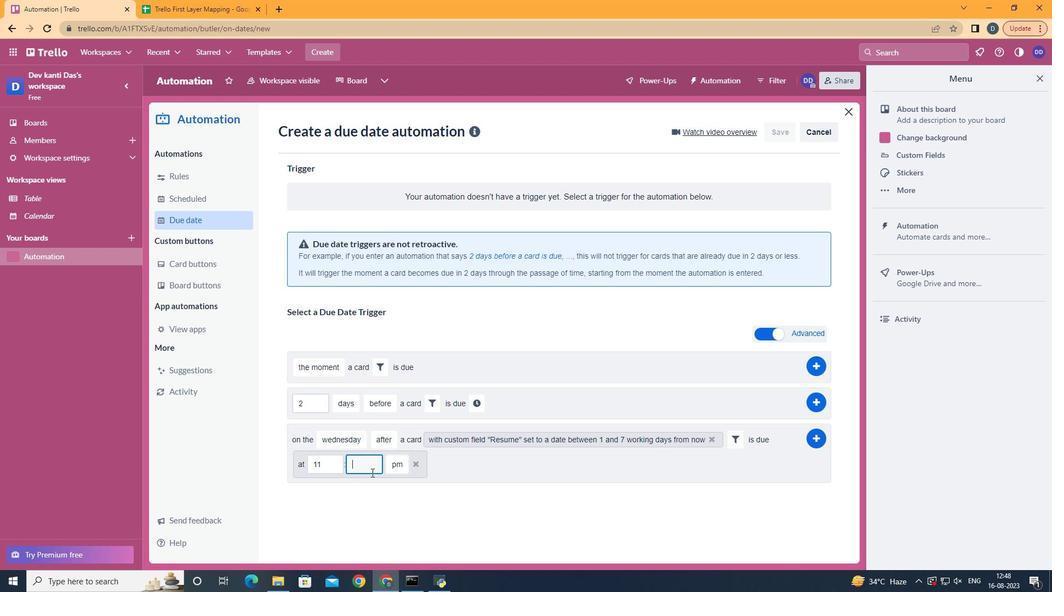
Action: Key pressed <Key.backspace><Key.backspace>00
Screenshot: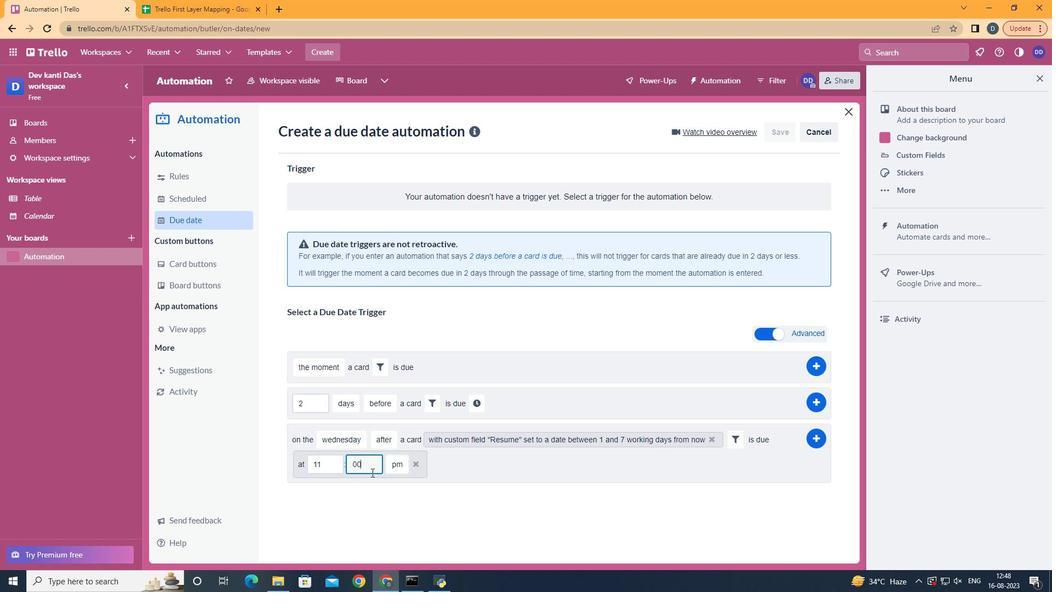 
Action: Mouse moved to (408, 434)
Screenshot: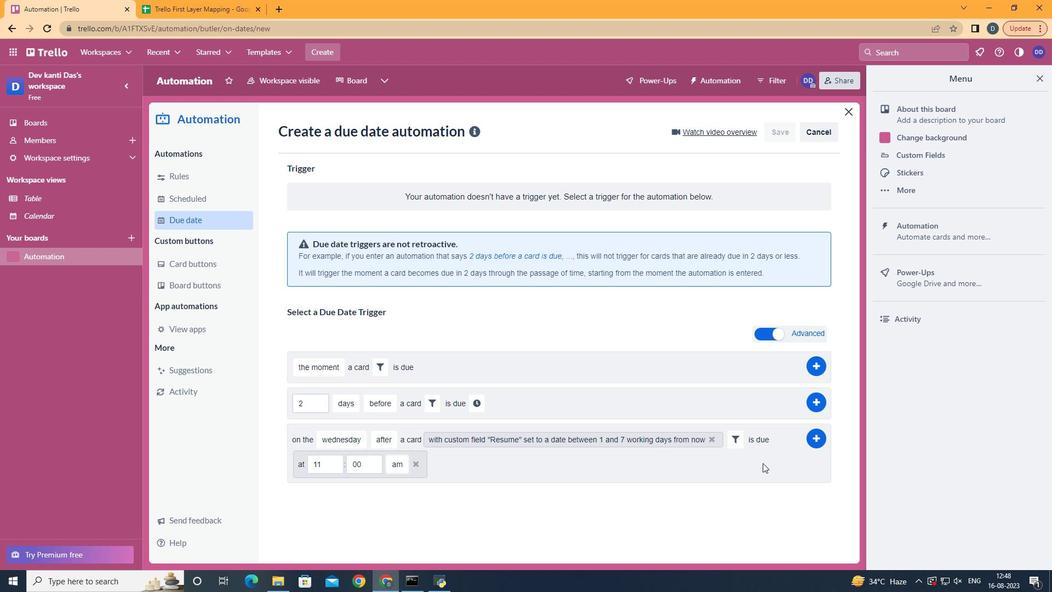 
Action: Mouse pressed left at (408, 434)
Screenshot: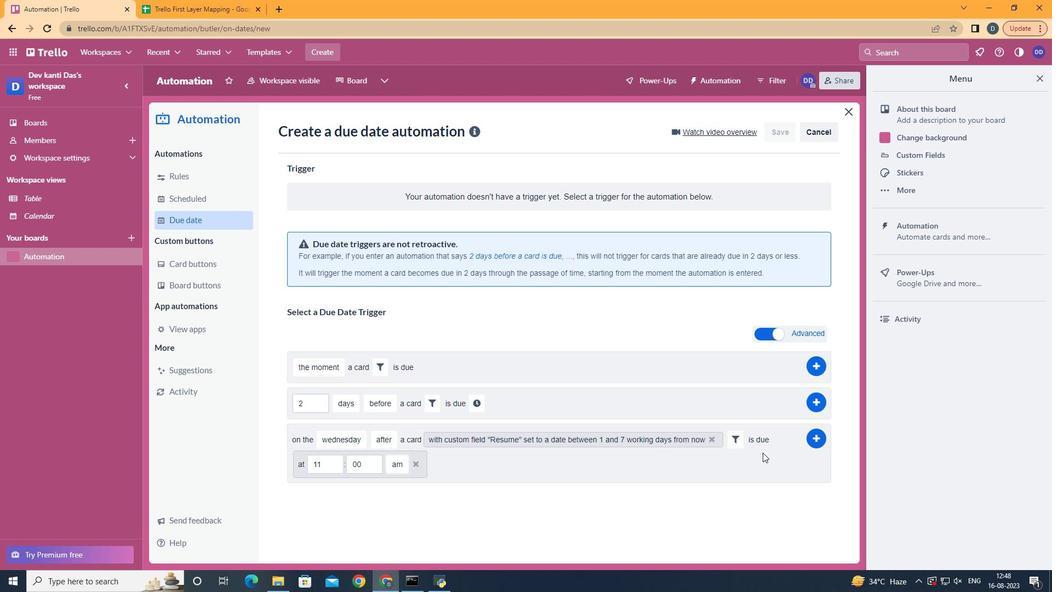 
Action: Mouse moved to (776, 413)
Screenshot: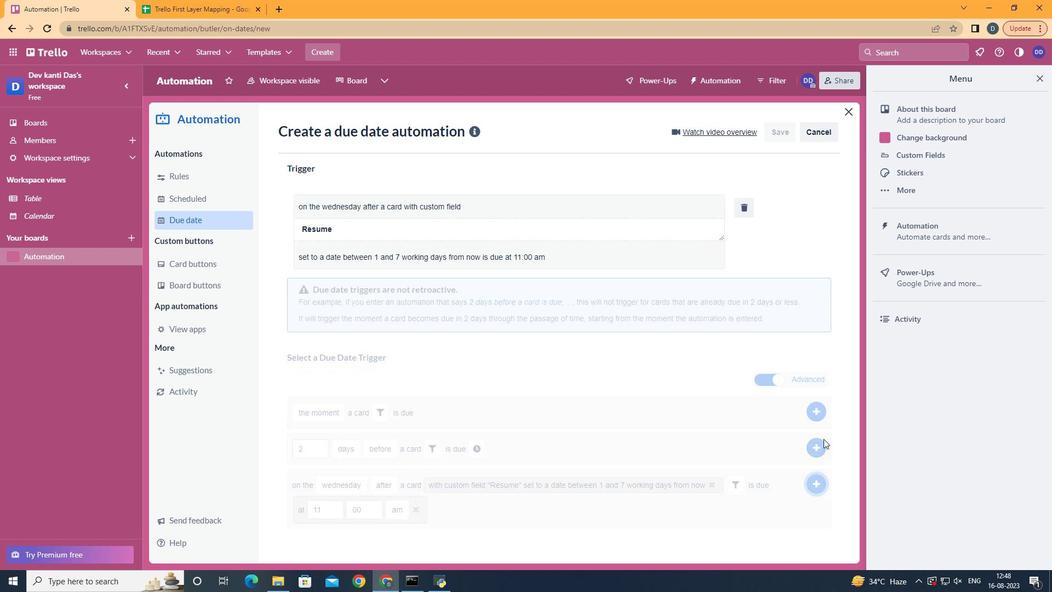 
Action: Mouse pressed left at (776, 413)
Screenshot: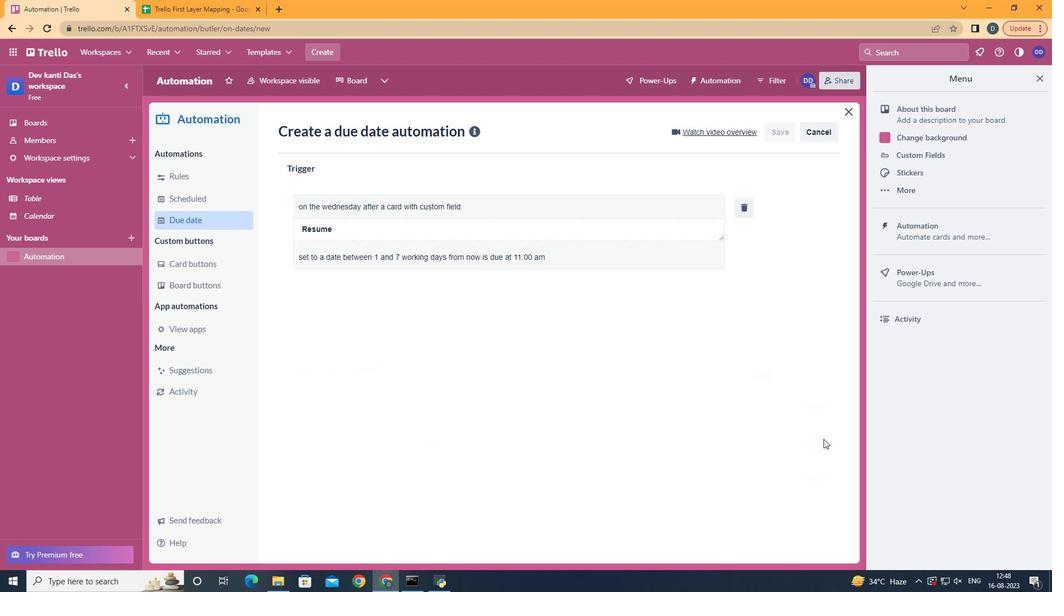 
